 Task: Find a nonstop flight from Boston to San Francisco departing on August 9.
Action: Mouse moved to (498, 281)
Screenshot: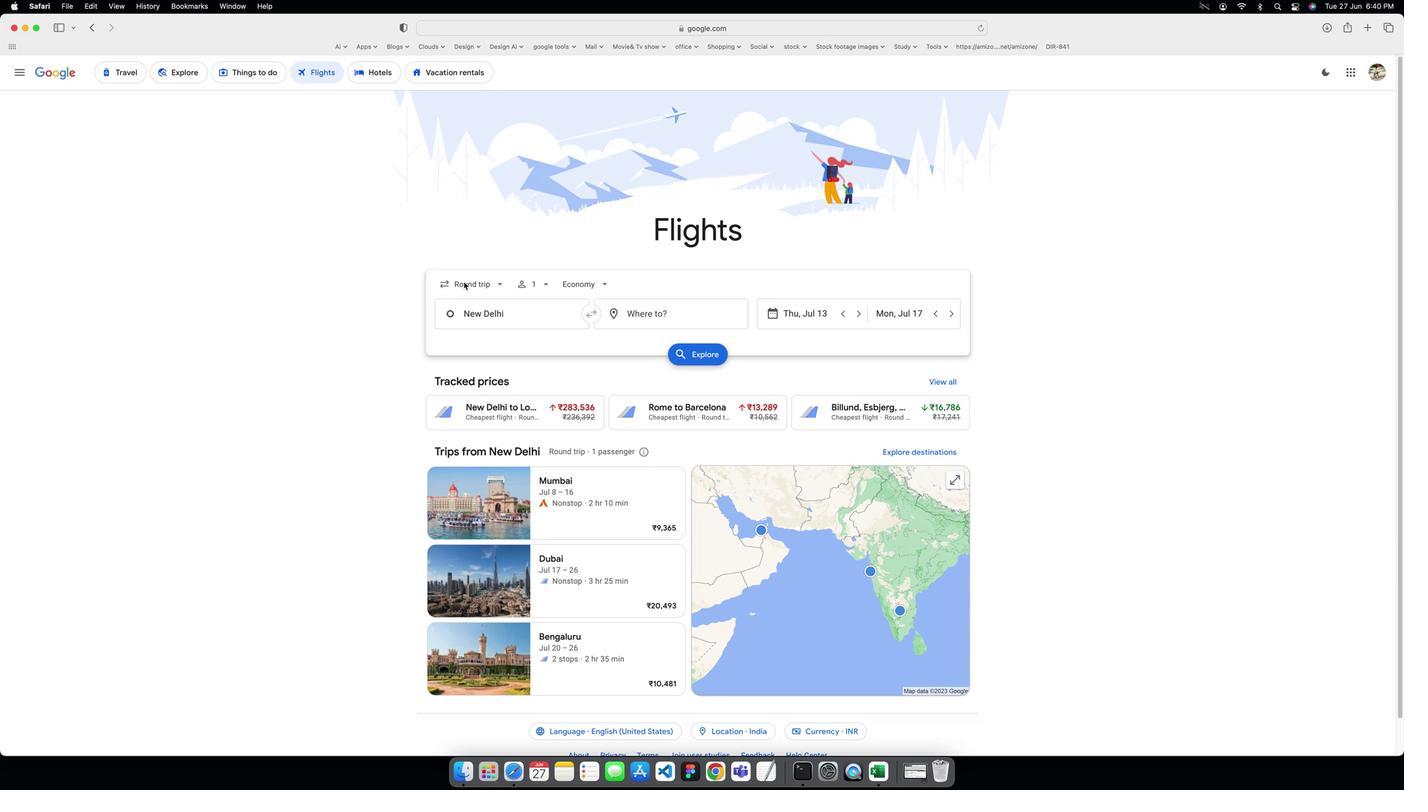 
Action: Mouse pressed left at (498, 281)
Screenshot: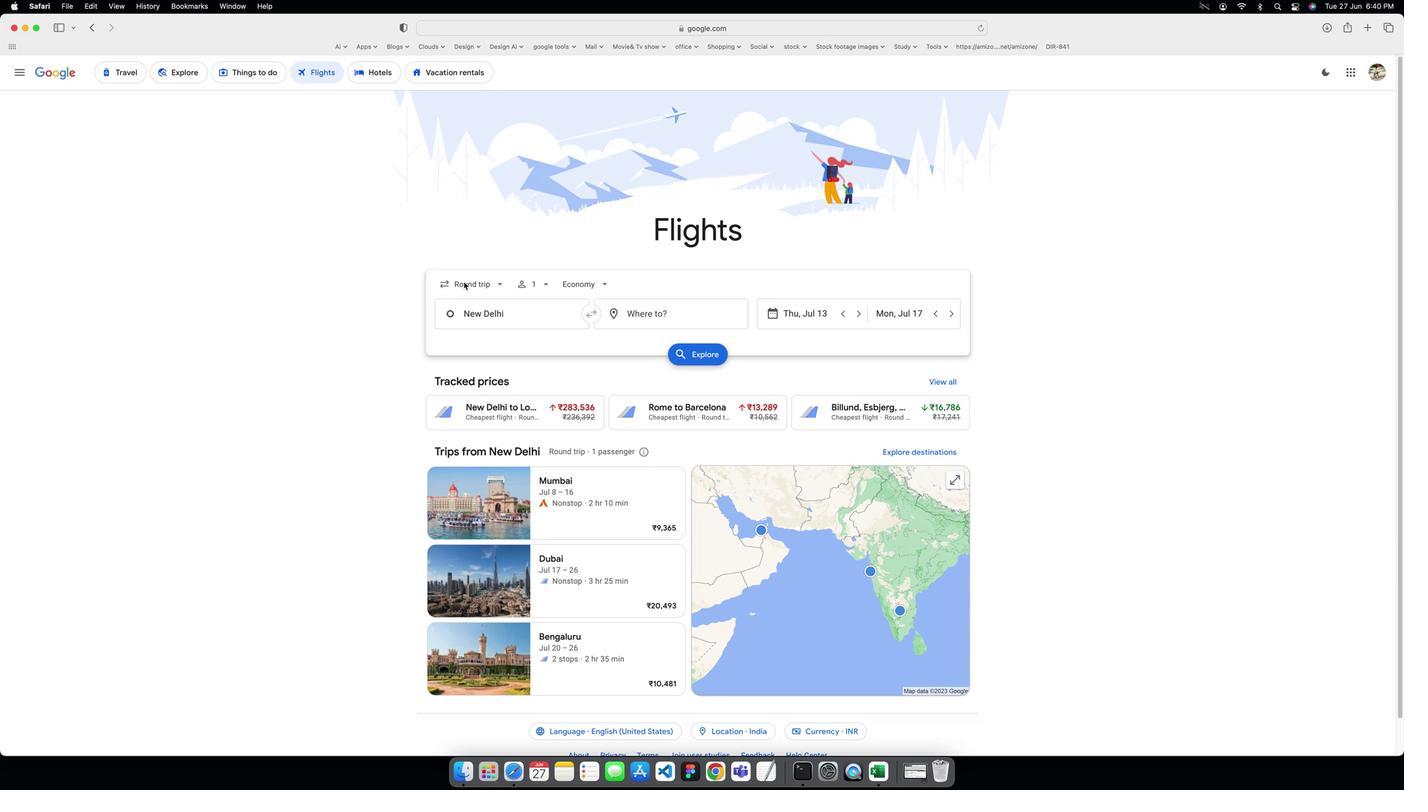 
Action: Mouse moved to (507, 280)
Screenshot: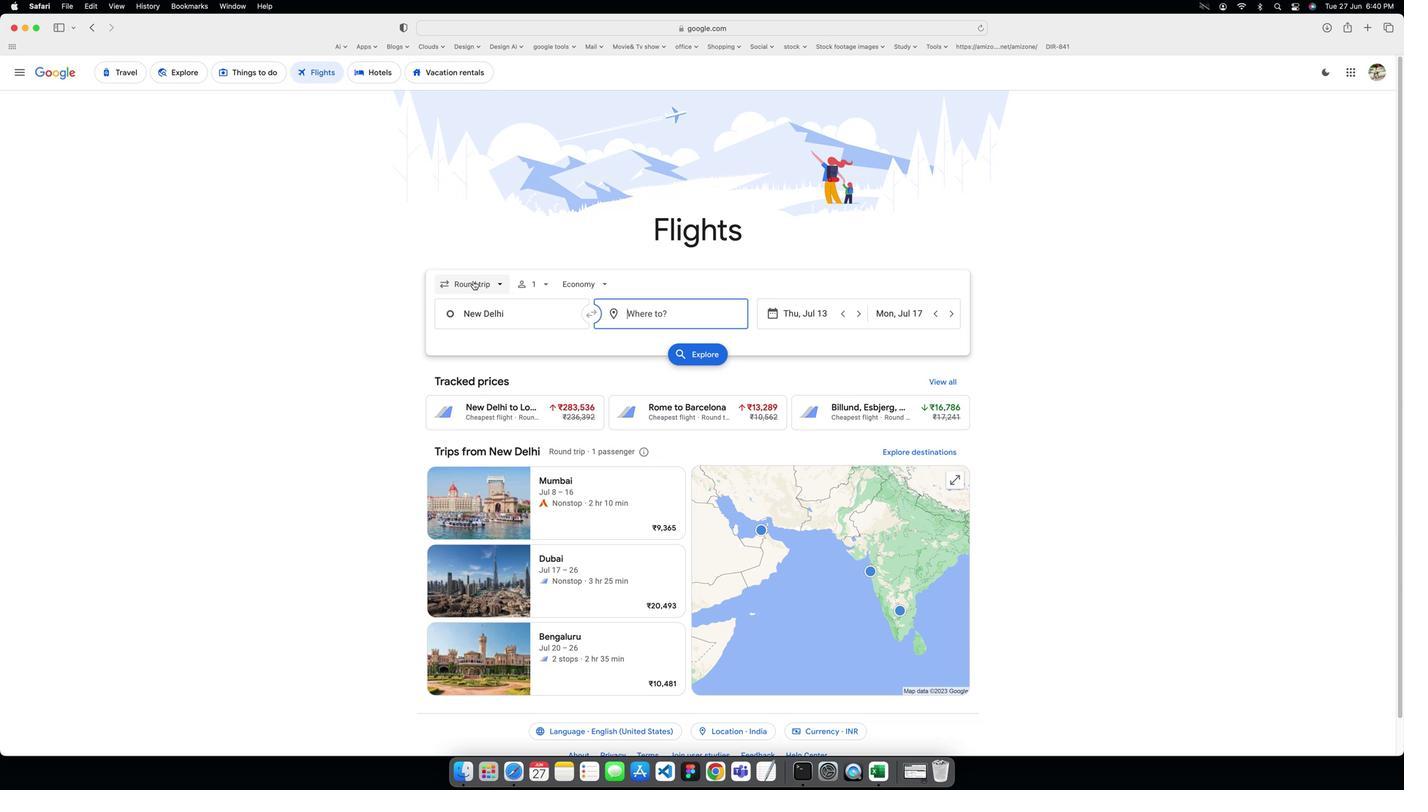 
Action: Mouse pressed left at (507, 280)
Screenshot: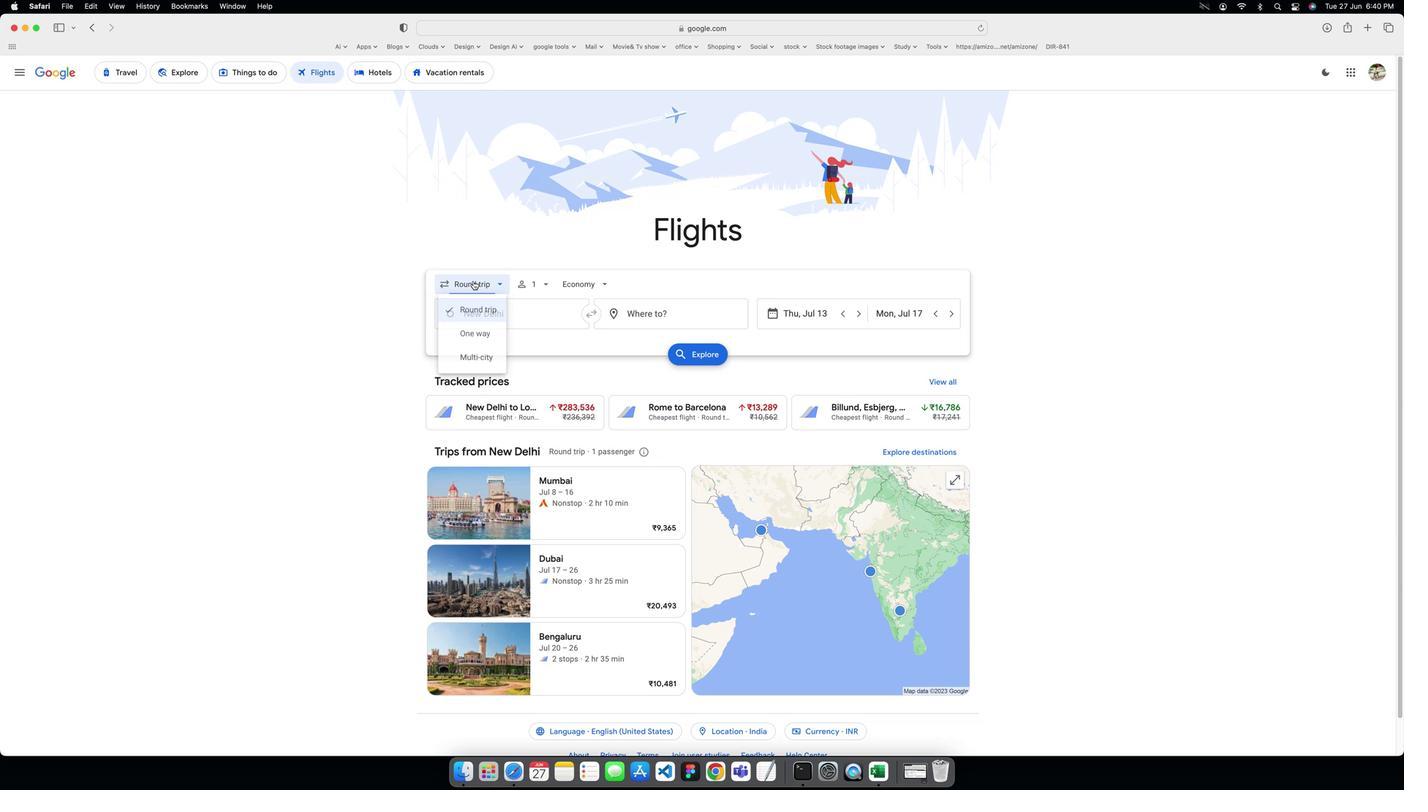 
Action: Mouse moved to (509, 330)
Screenshot: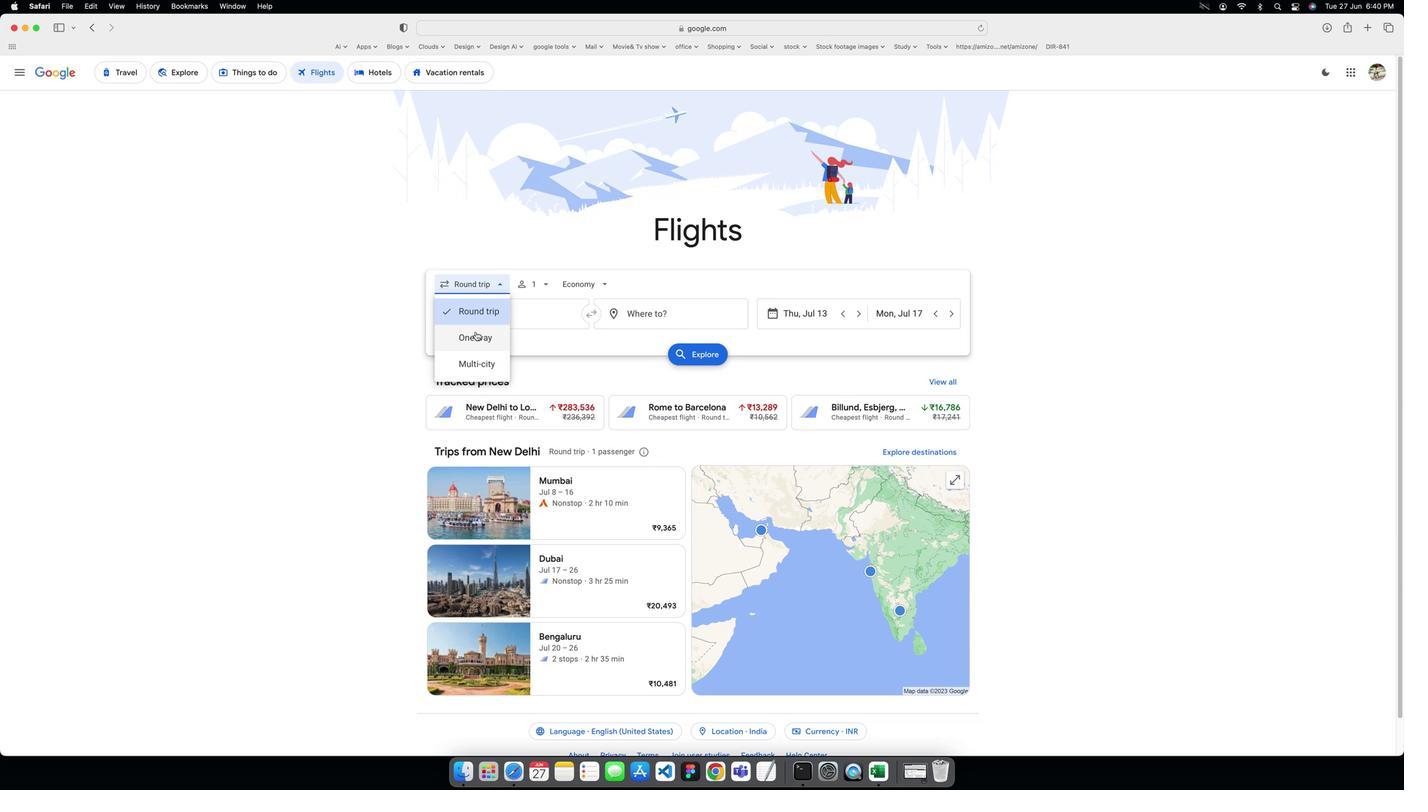 
Action: Mouse pressed left at (509, 330)
Screenshot: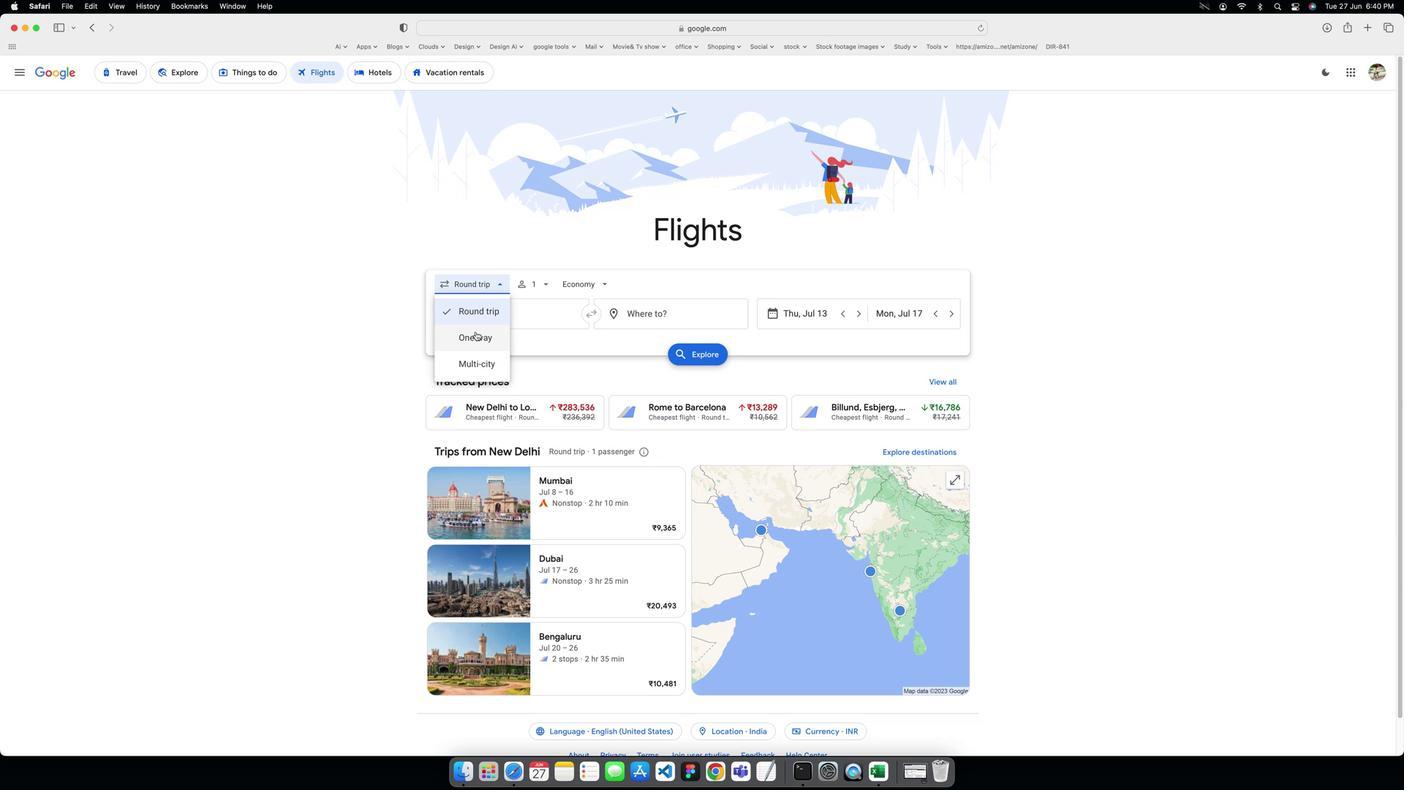 
Action: Mouse moved to (552, 315)
Screenshot: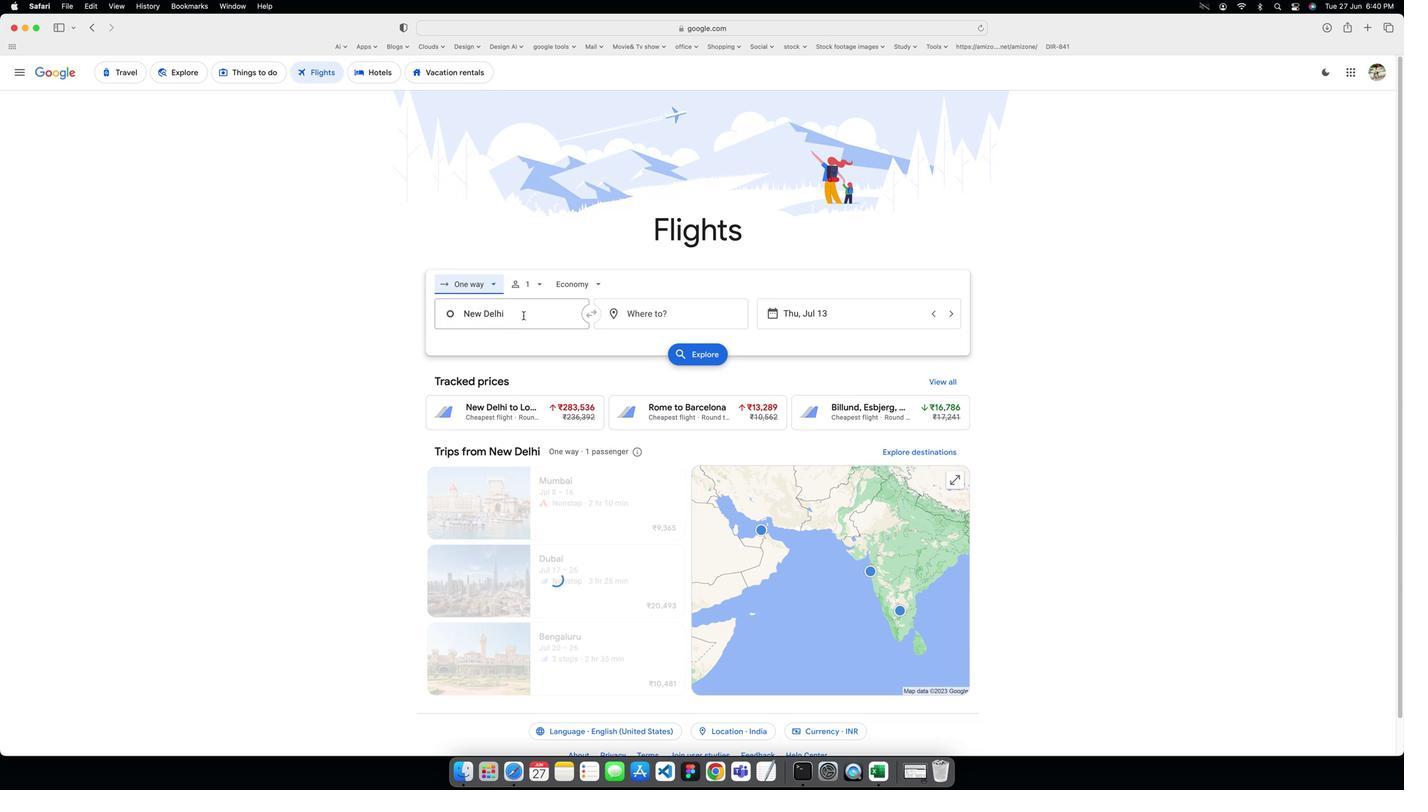 
Action: Mouse pressed left at (552, 315)
Screenshot: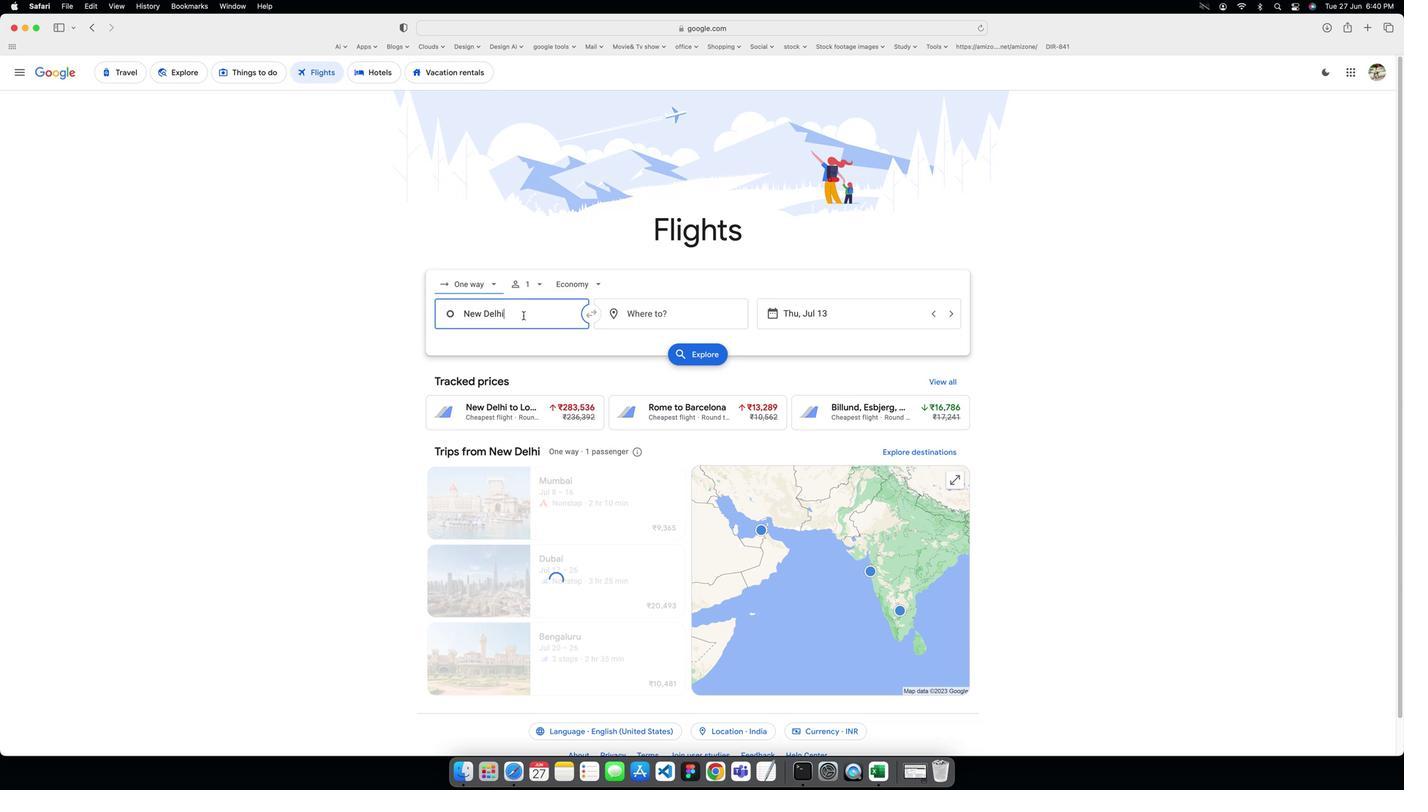 
Action: Key pressed Key.caps_lock'B'Key.caps_lock'o''s''t''o''n'Key.enter
Screenshot: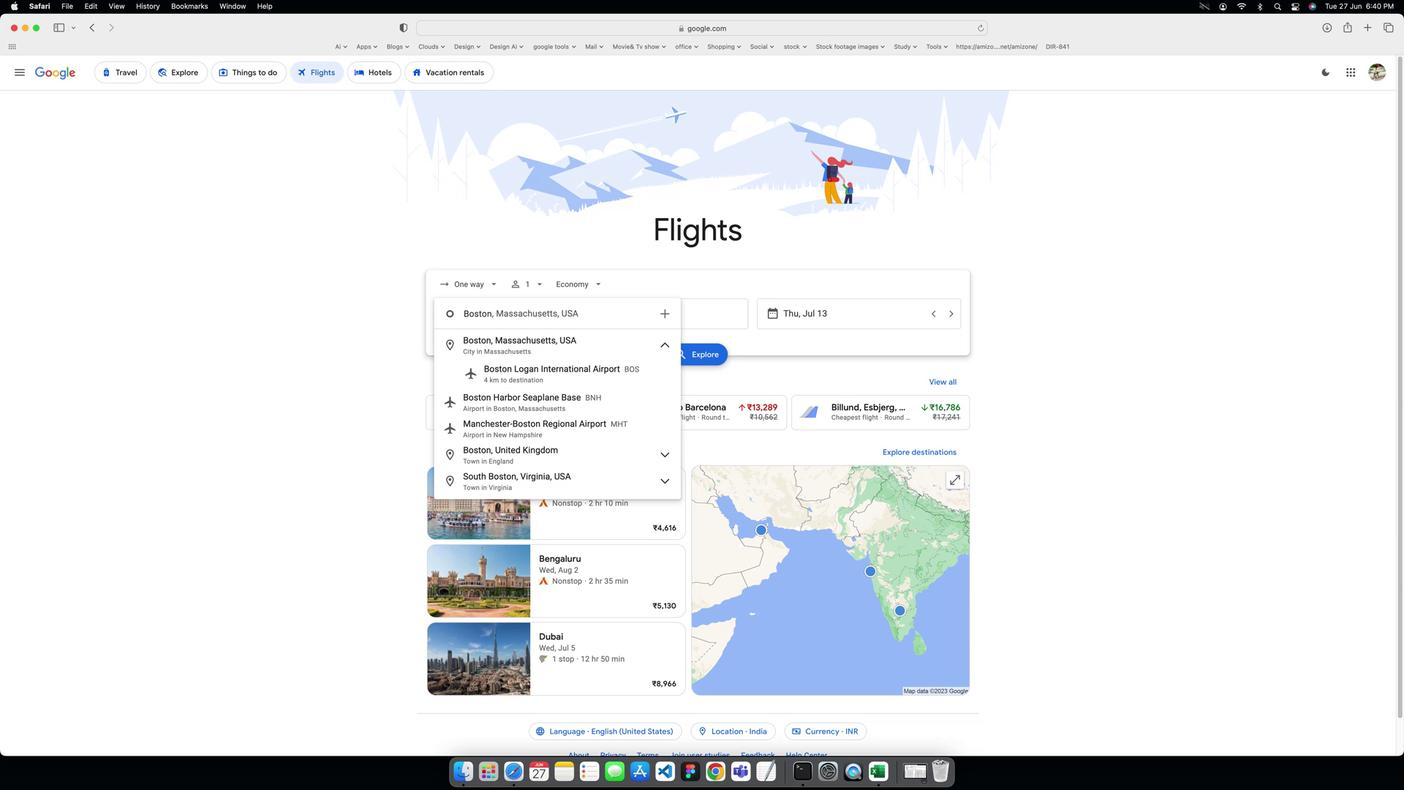 
Action: Mouse moved to (669, 309)
Screenshot: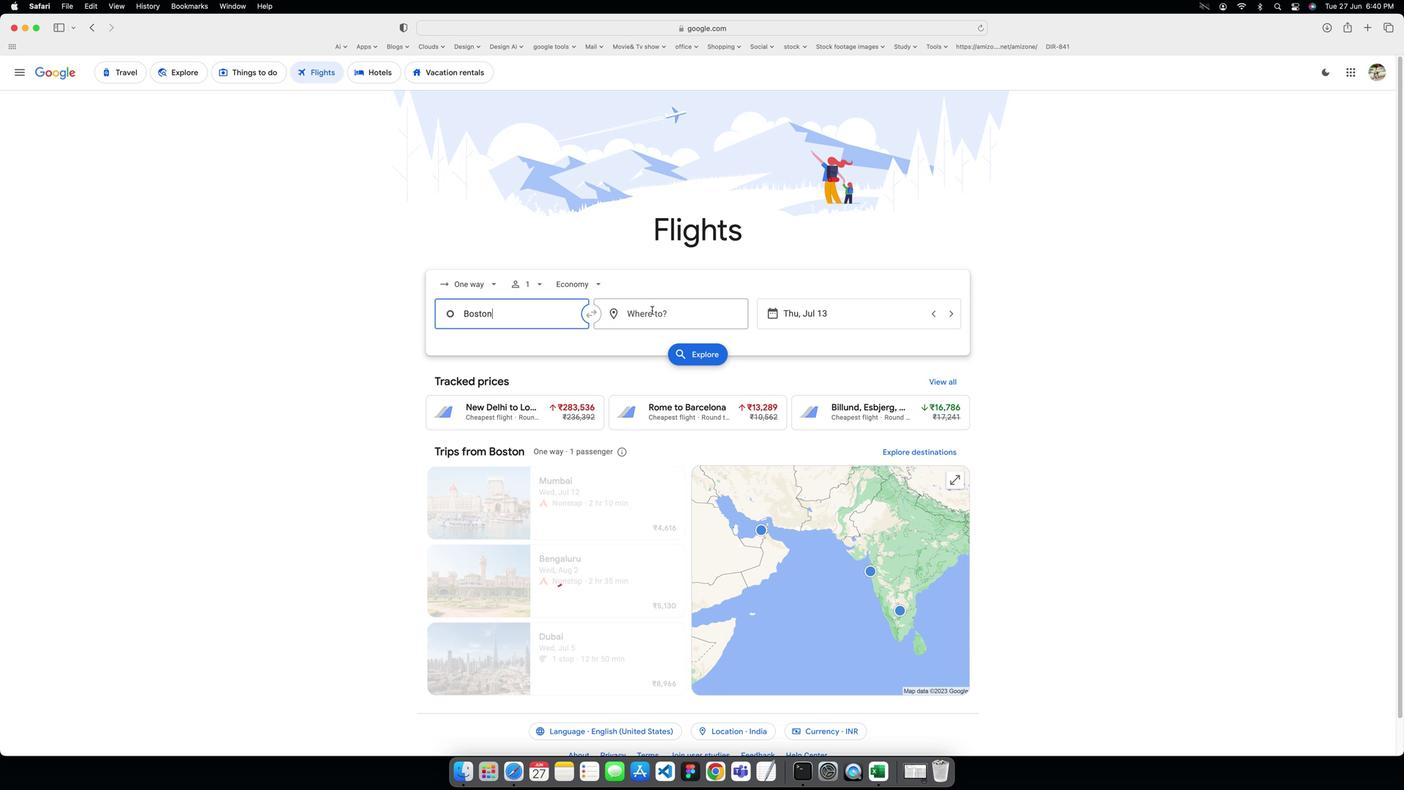 
Action: Mouse pressed left at (669, 309)
Screenshot: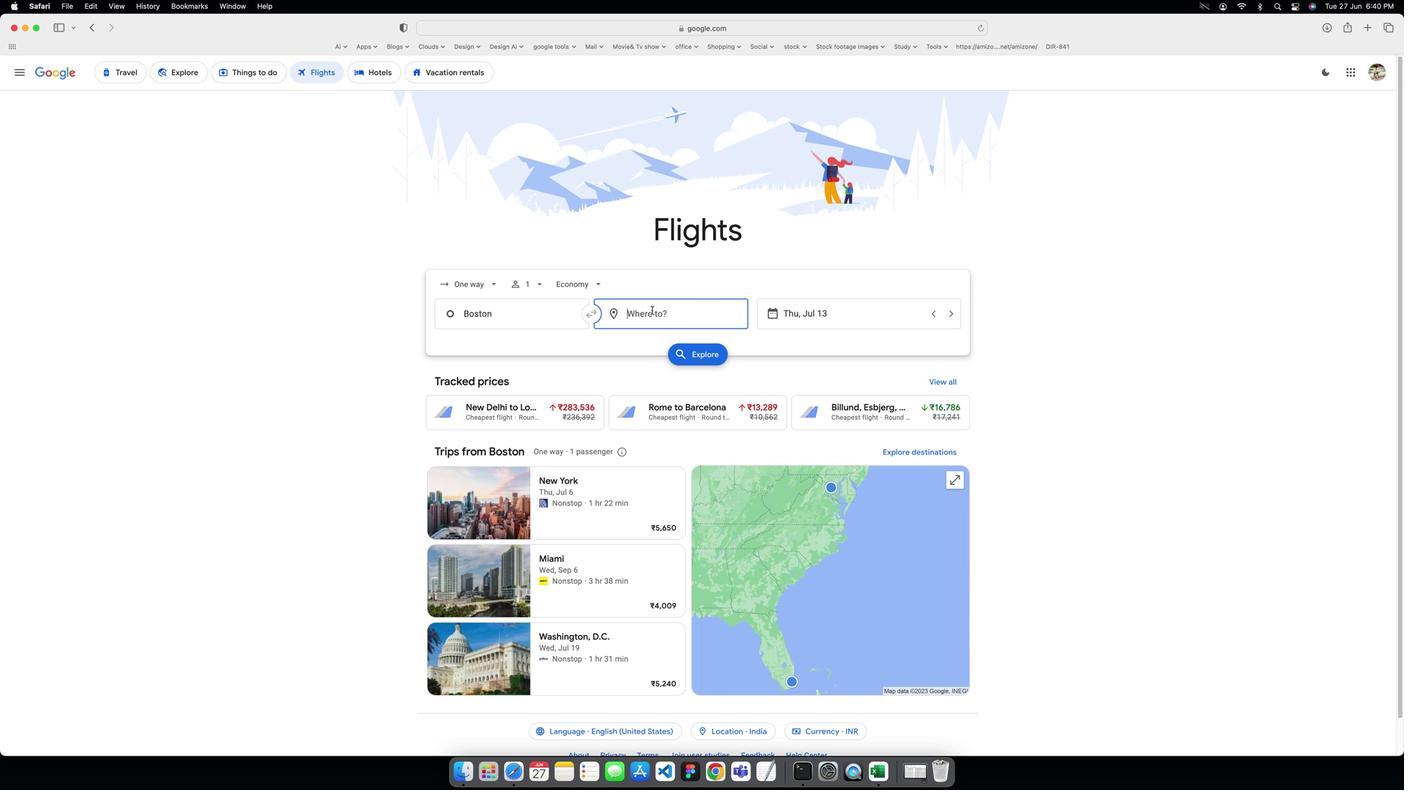
Action: Key pressed Key.caps_lock'S'Key.caps_lock'a''n'Key.spaceKey.caps_lock'F'
Screenshot: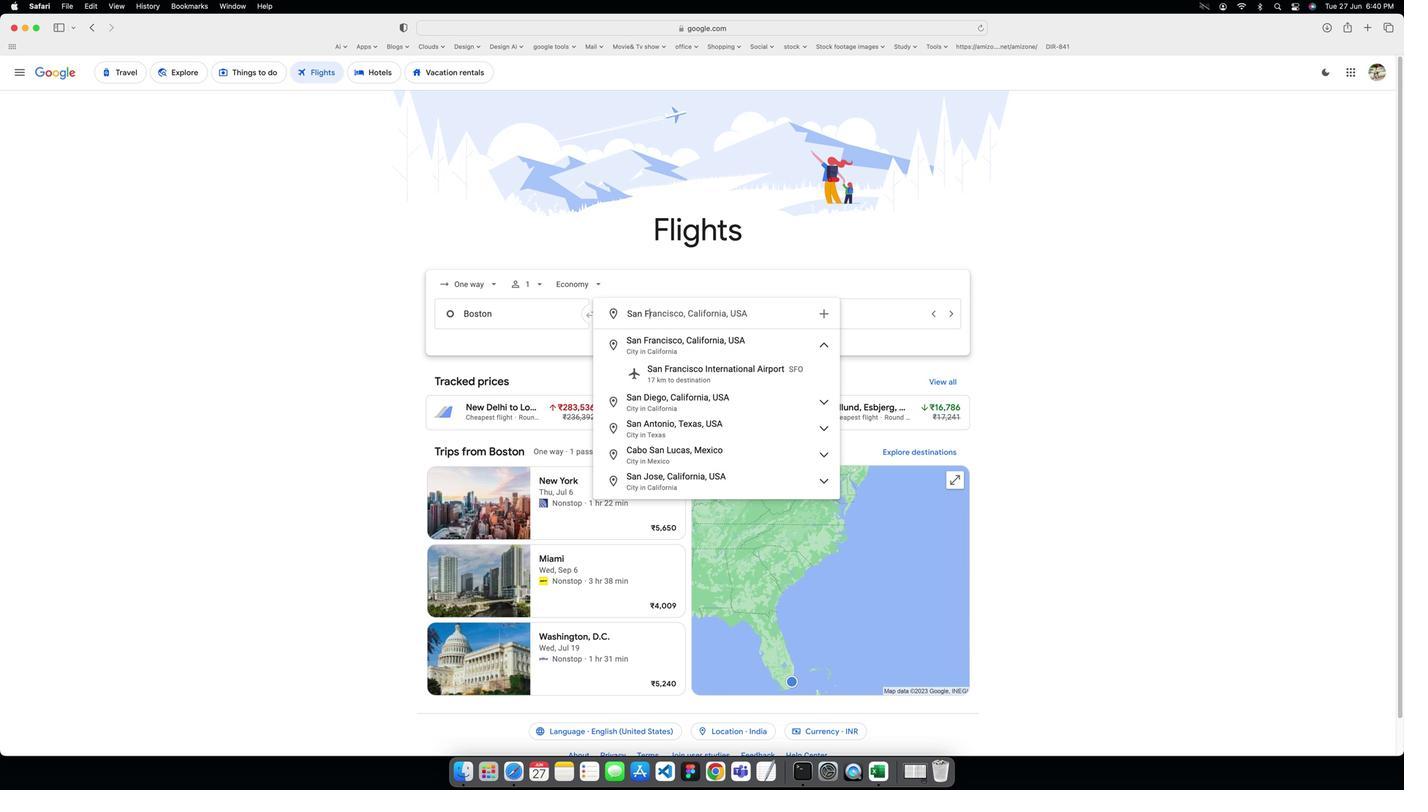 
Action: Mouse moved to (683, 343)
Screenshot: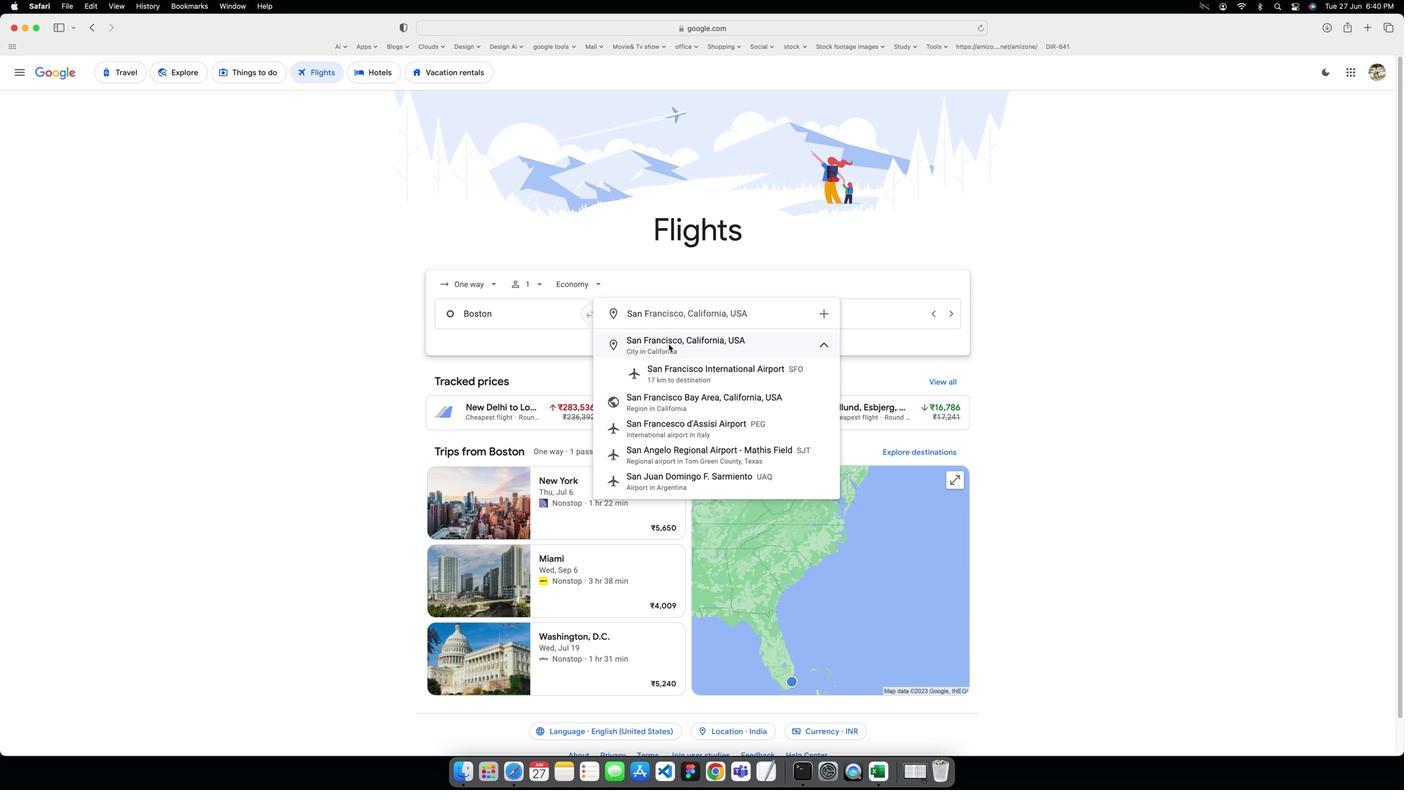 
Action: Mouse pressed left at (683, 343)
Screenshot: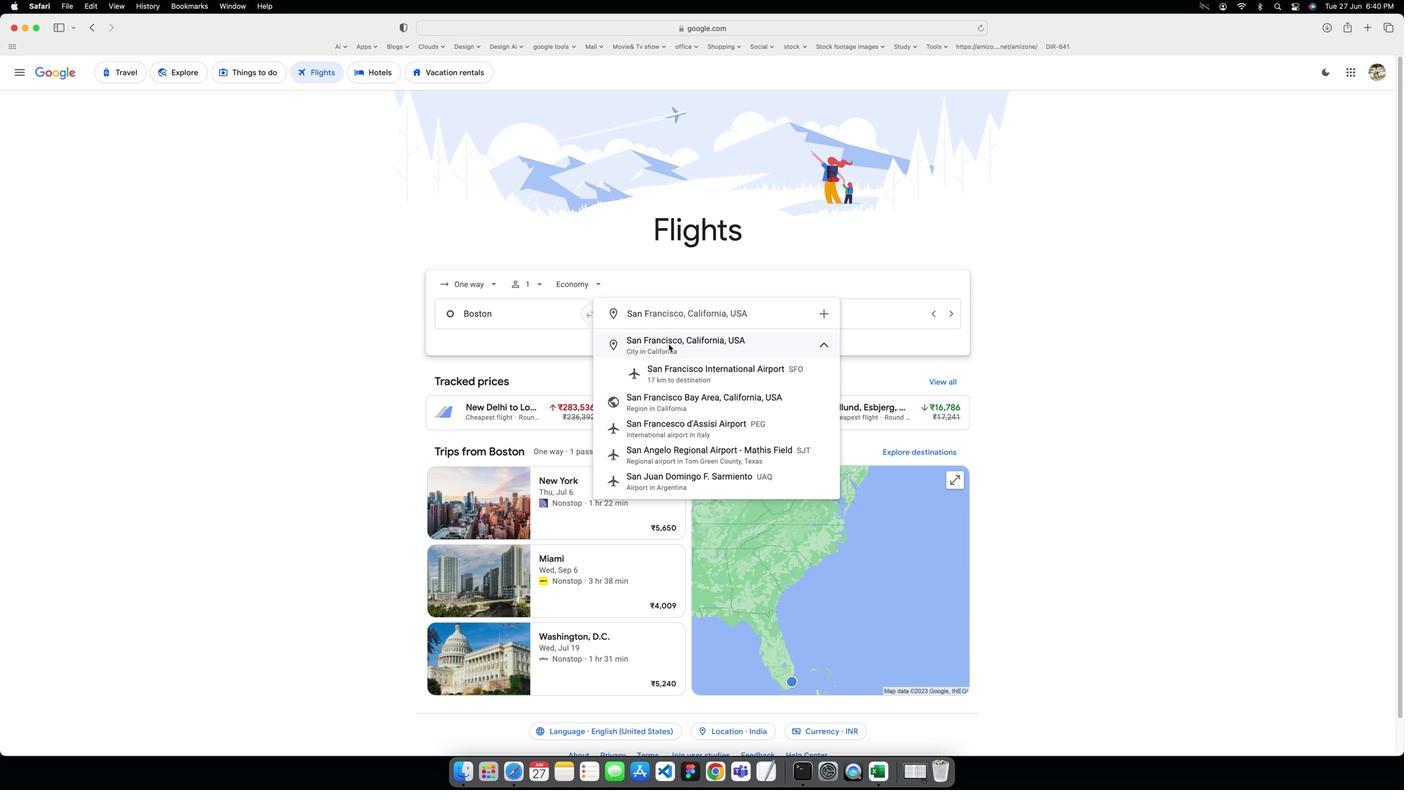 
Action: Mouse moved to (842, 307)
Screenshot: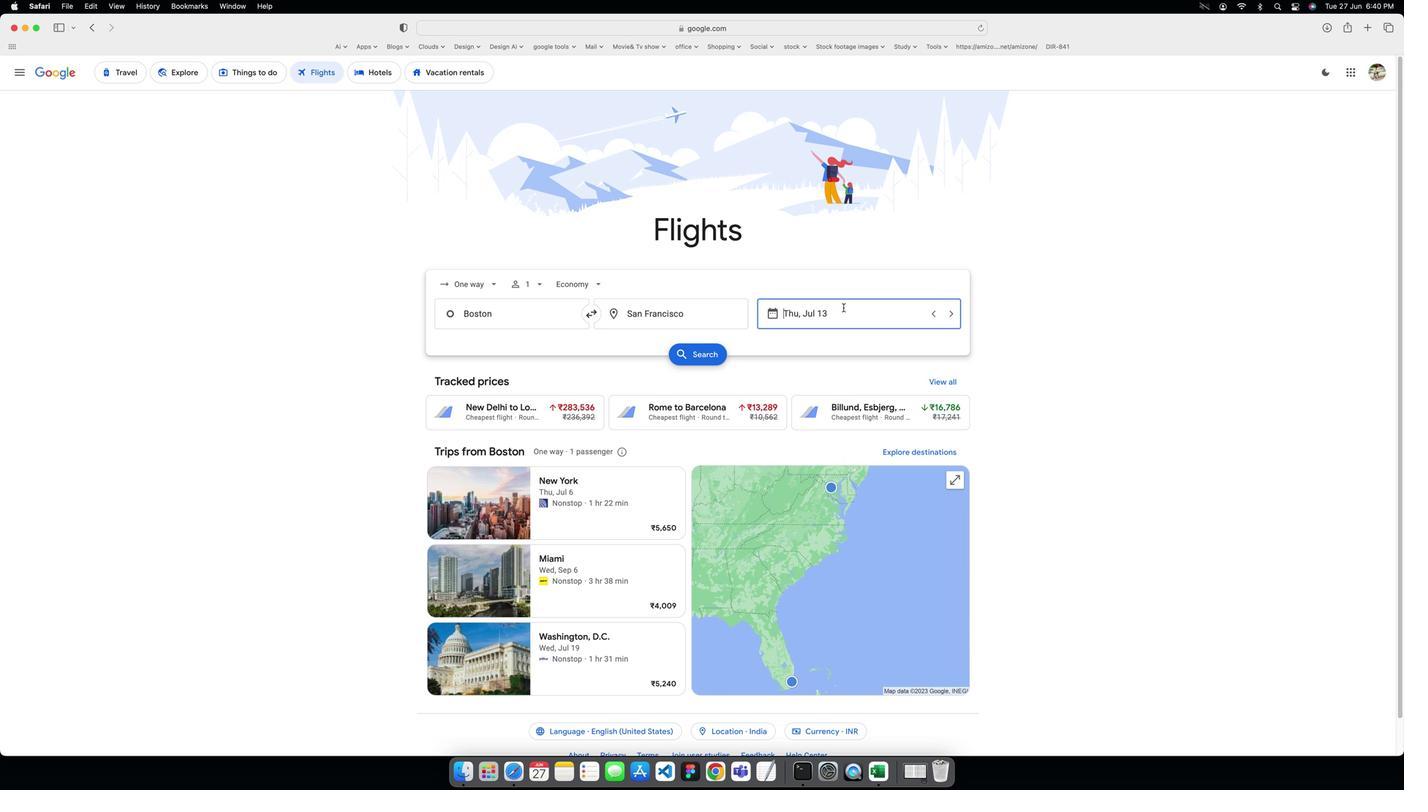 
Action: Mouse pressed left at (842, 307)
Screenshot: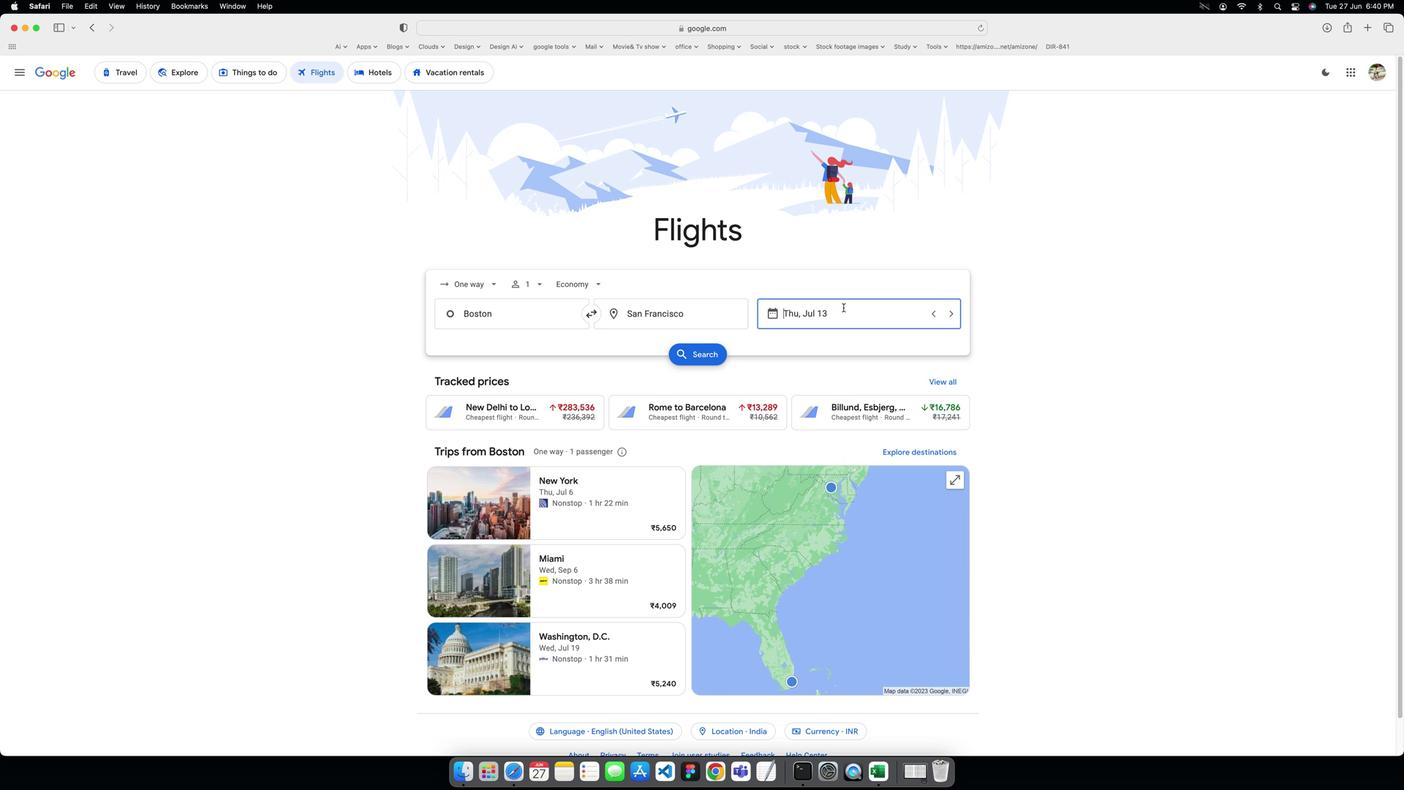 
Action: Mouse moved to (959, 448)
Screenshot: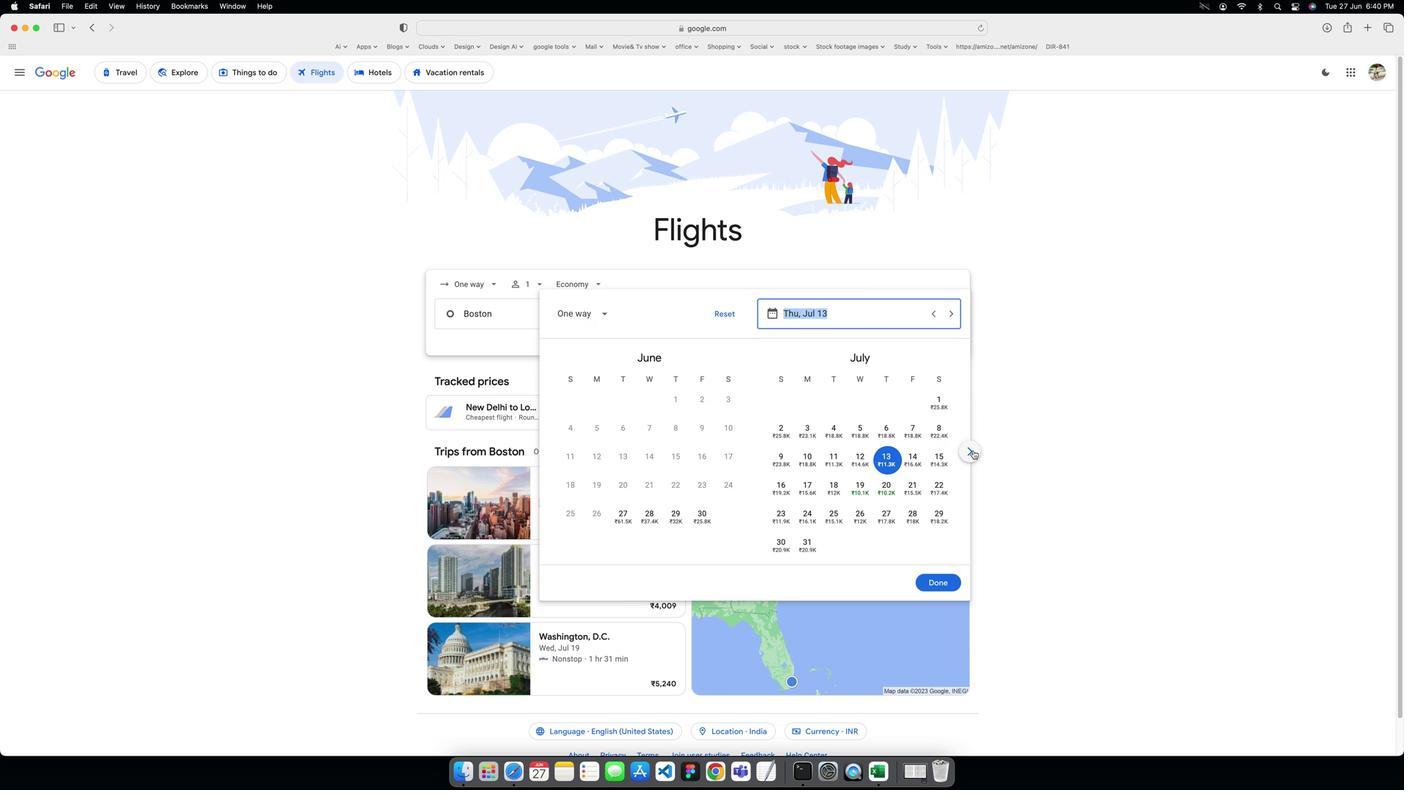 
Action: Mouse pressed left at (959, 448)
Screenshot: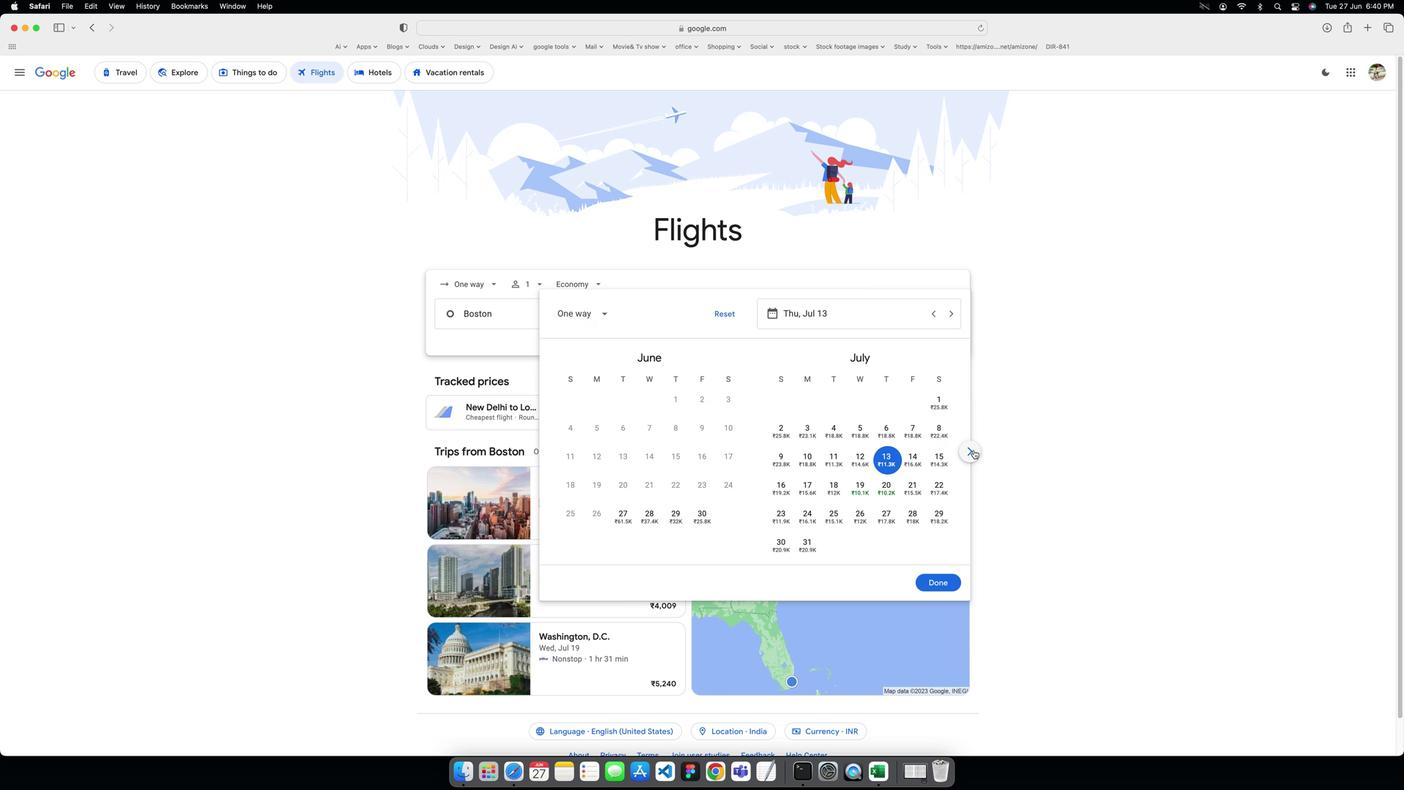 
Action: Mouse moved to (863, 435)
Screenshot: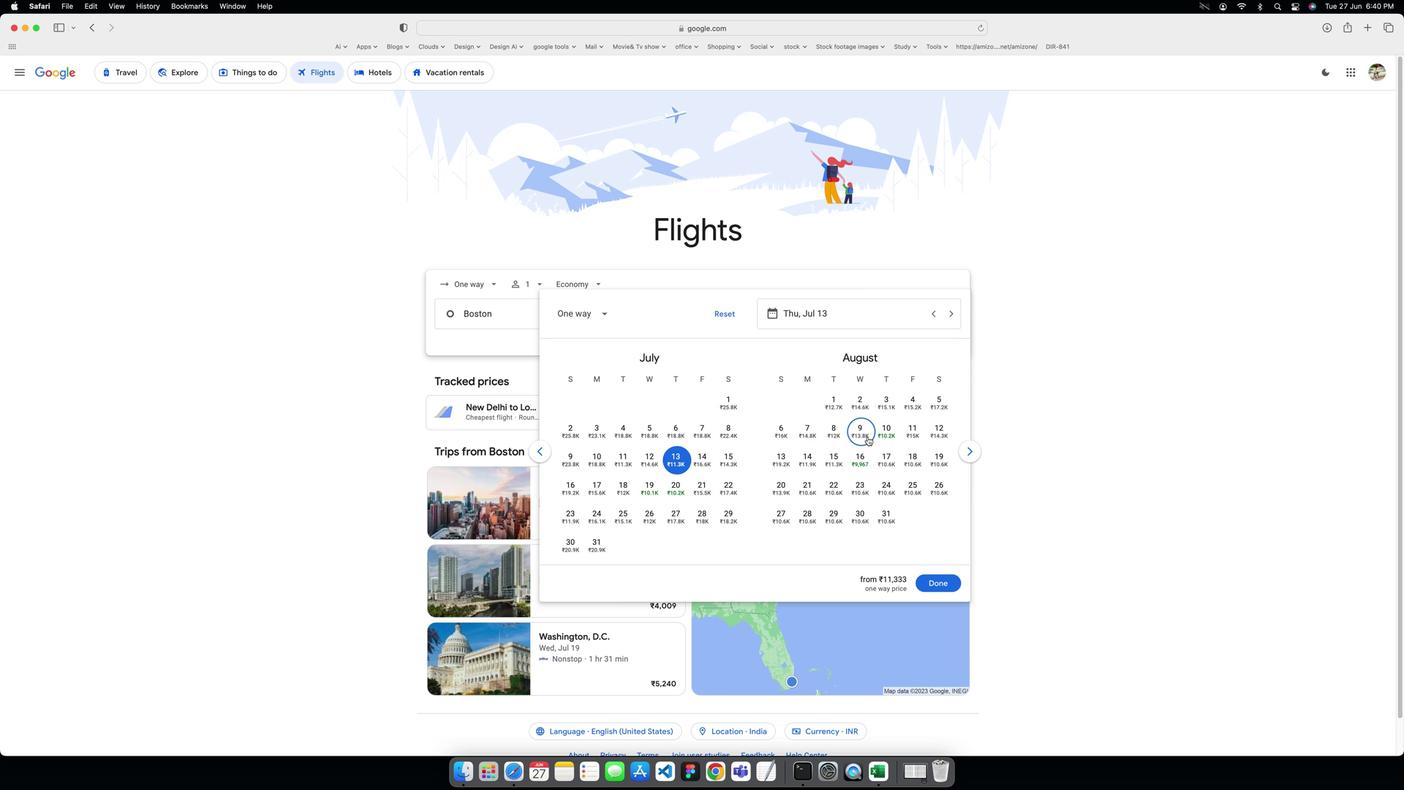 
Action: Mouse pressed left at (863, 435)
Screenshot: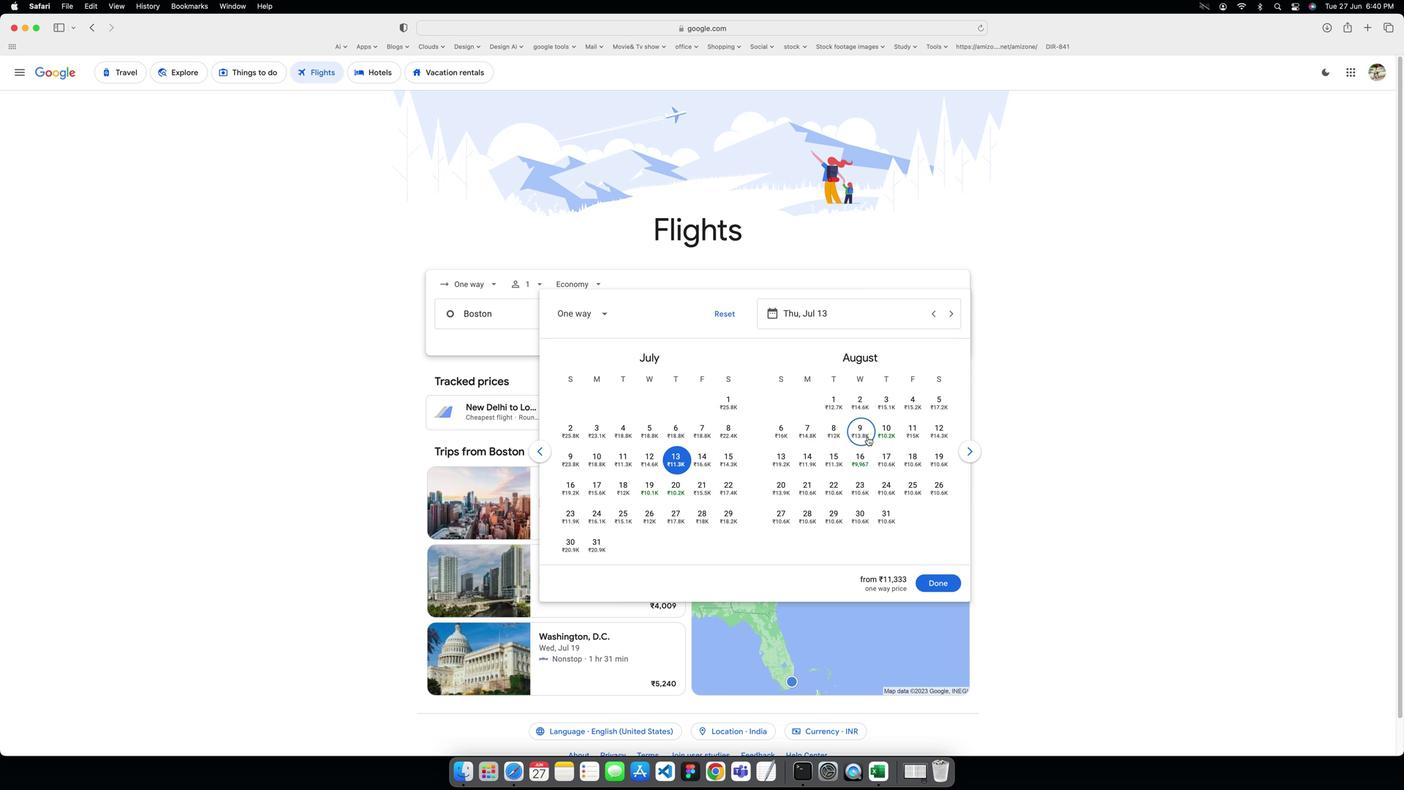 
Action: Mouse moved to (919, 575)
Screenshot: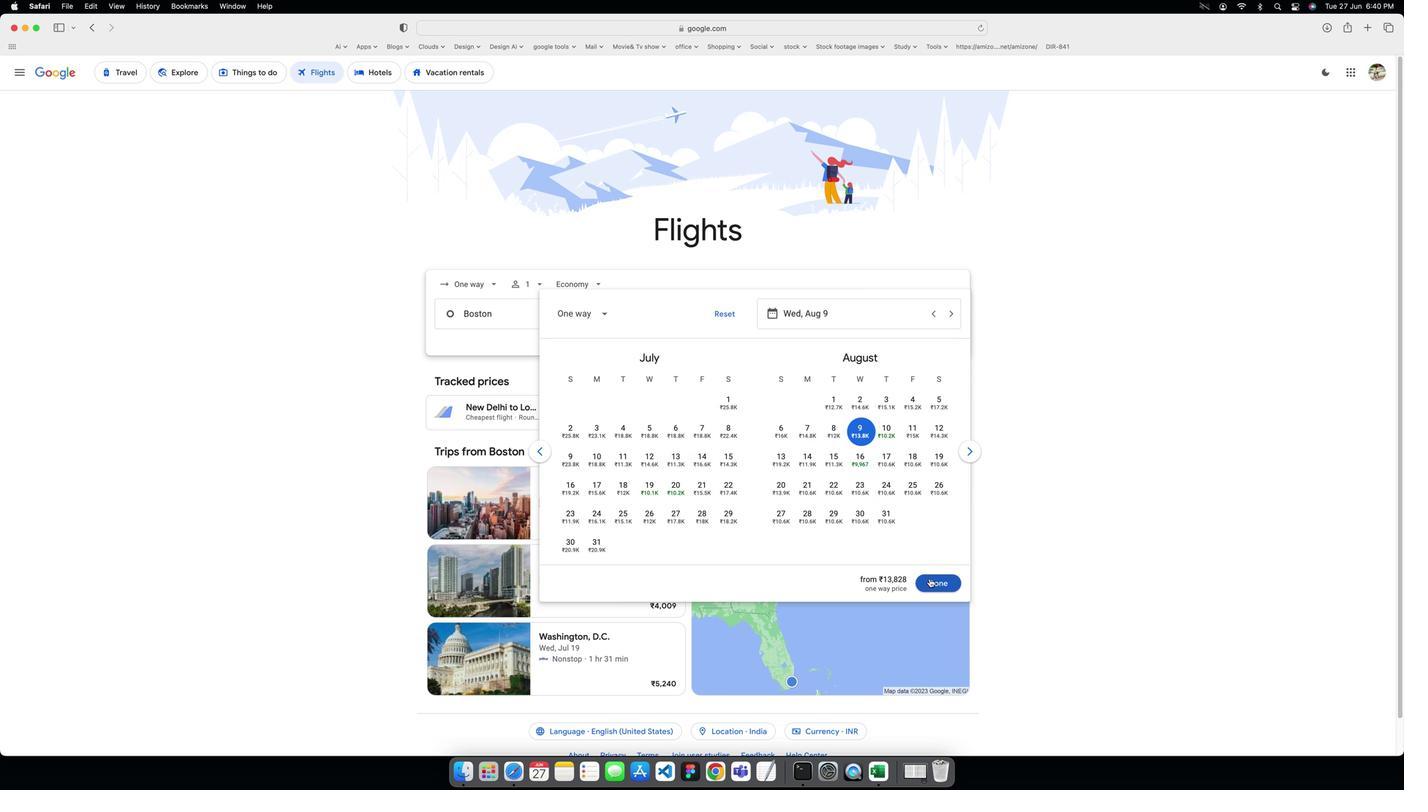 
Action: Mouse pressed left at (919, 575)
Screenshot: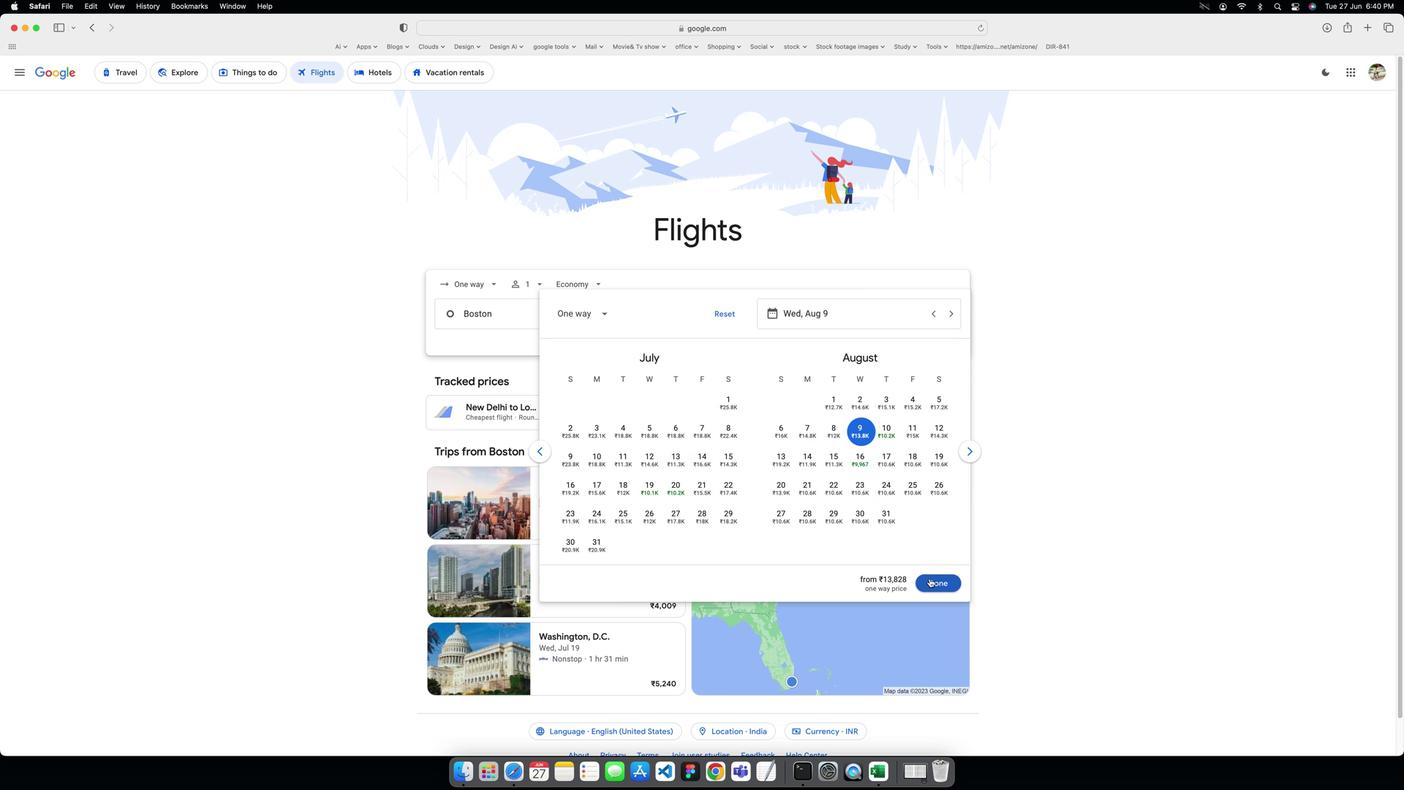 
Action: Mouse moved to (725, 351)
Screenshot: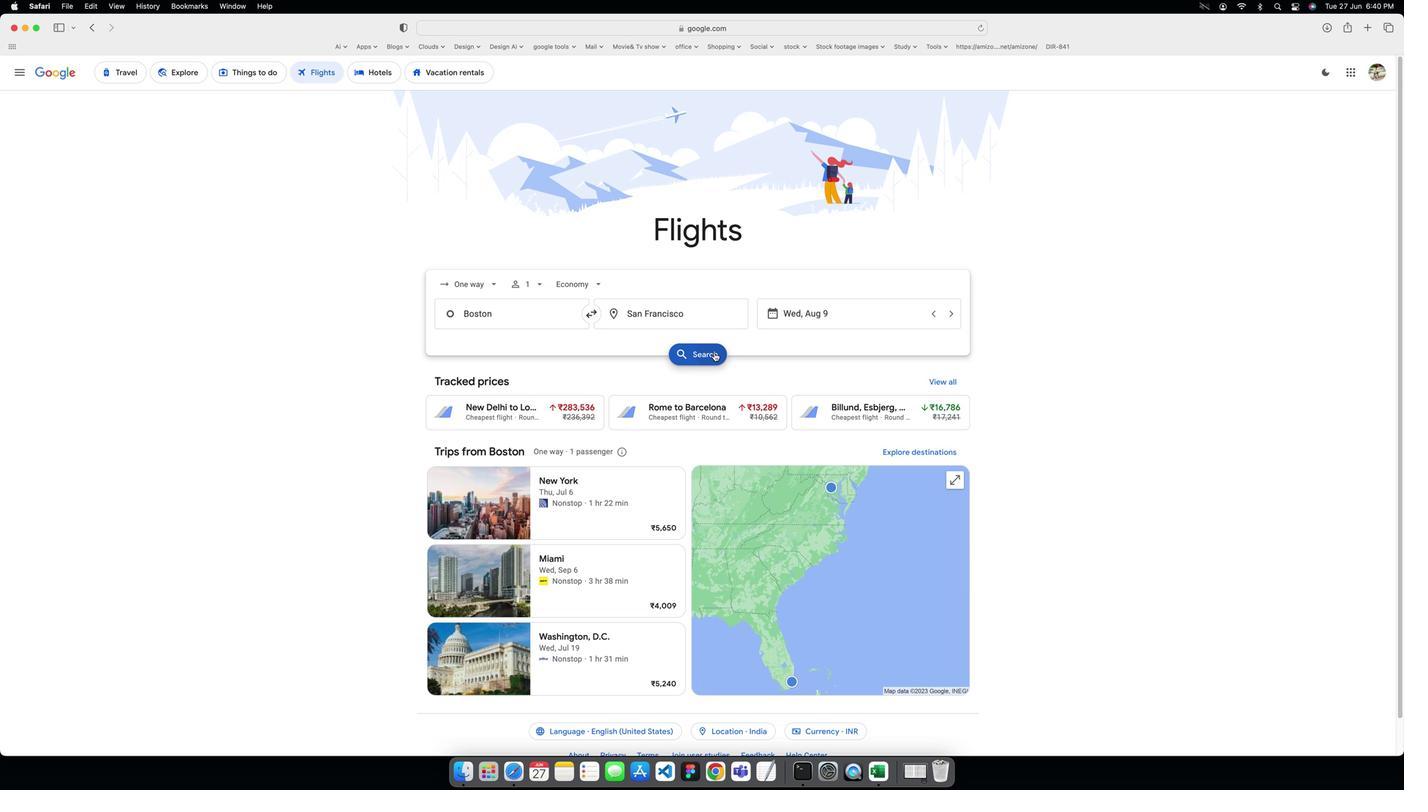 
Action: Mouse pressed left at (725, 351)
Screenshot: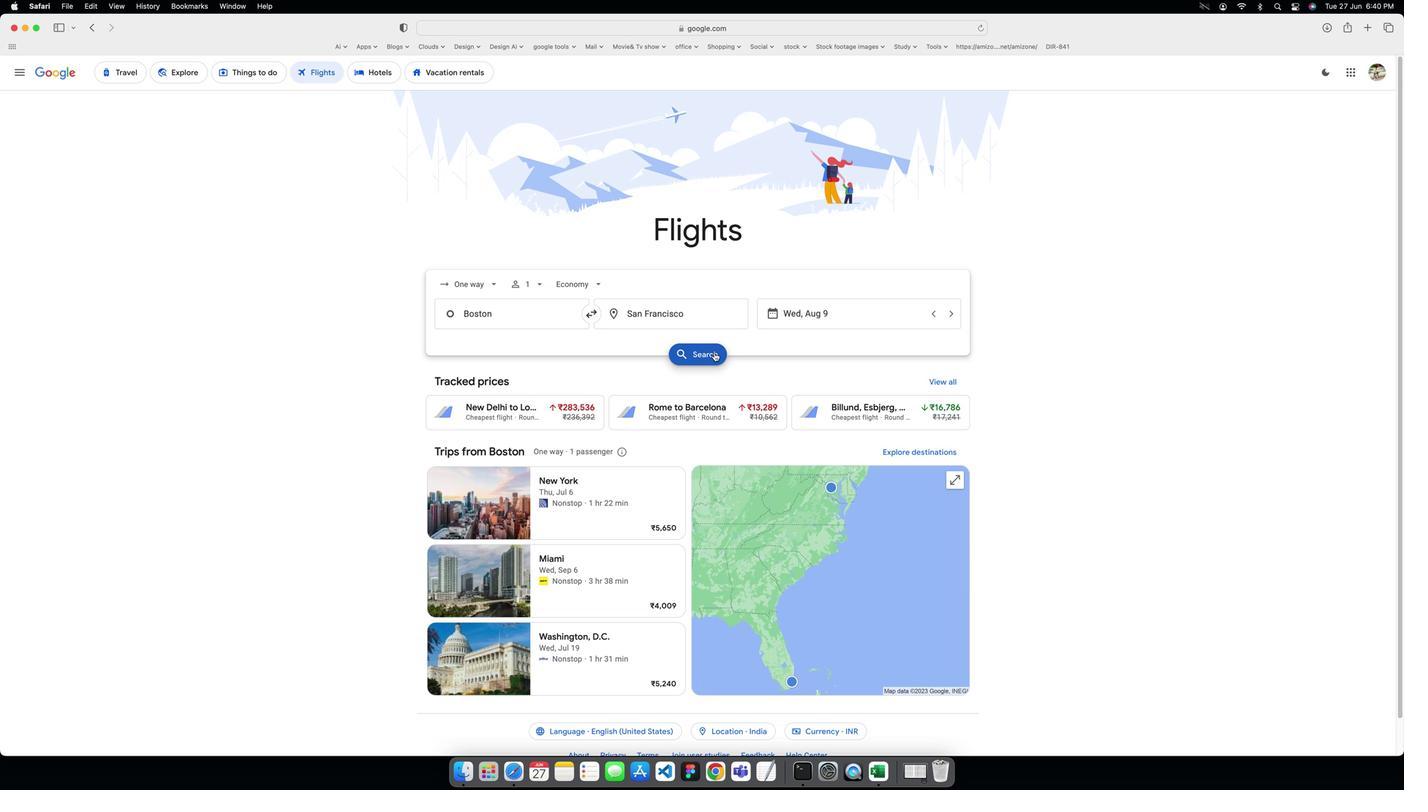 
Action: Mouse moved to (531, 178)
Screenshot: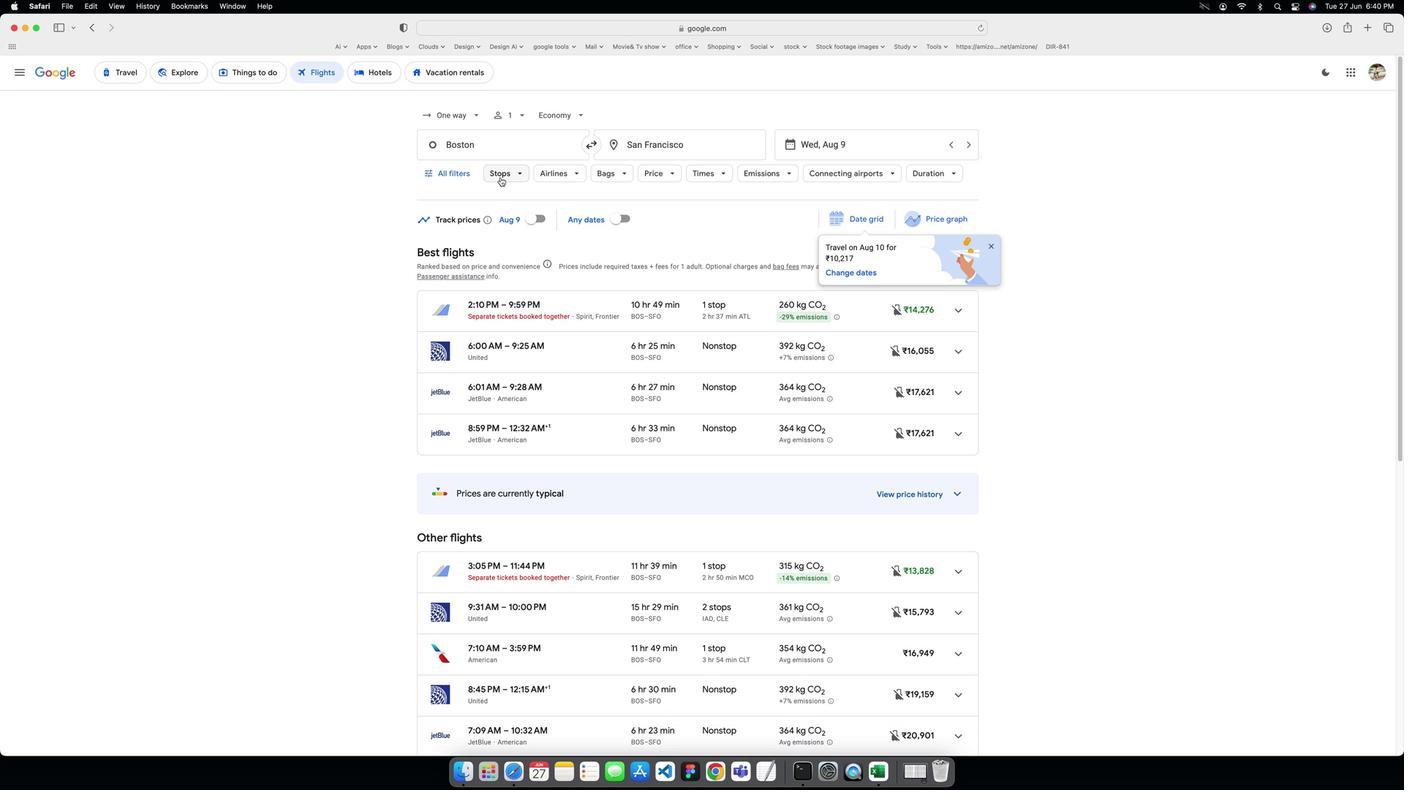 
Action: Mouse pressed left at (531, 178)
Screenshot: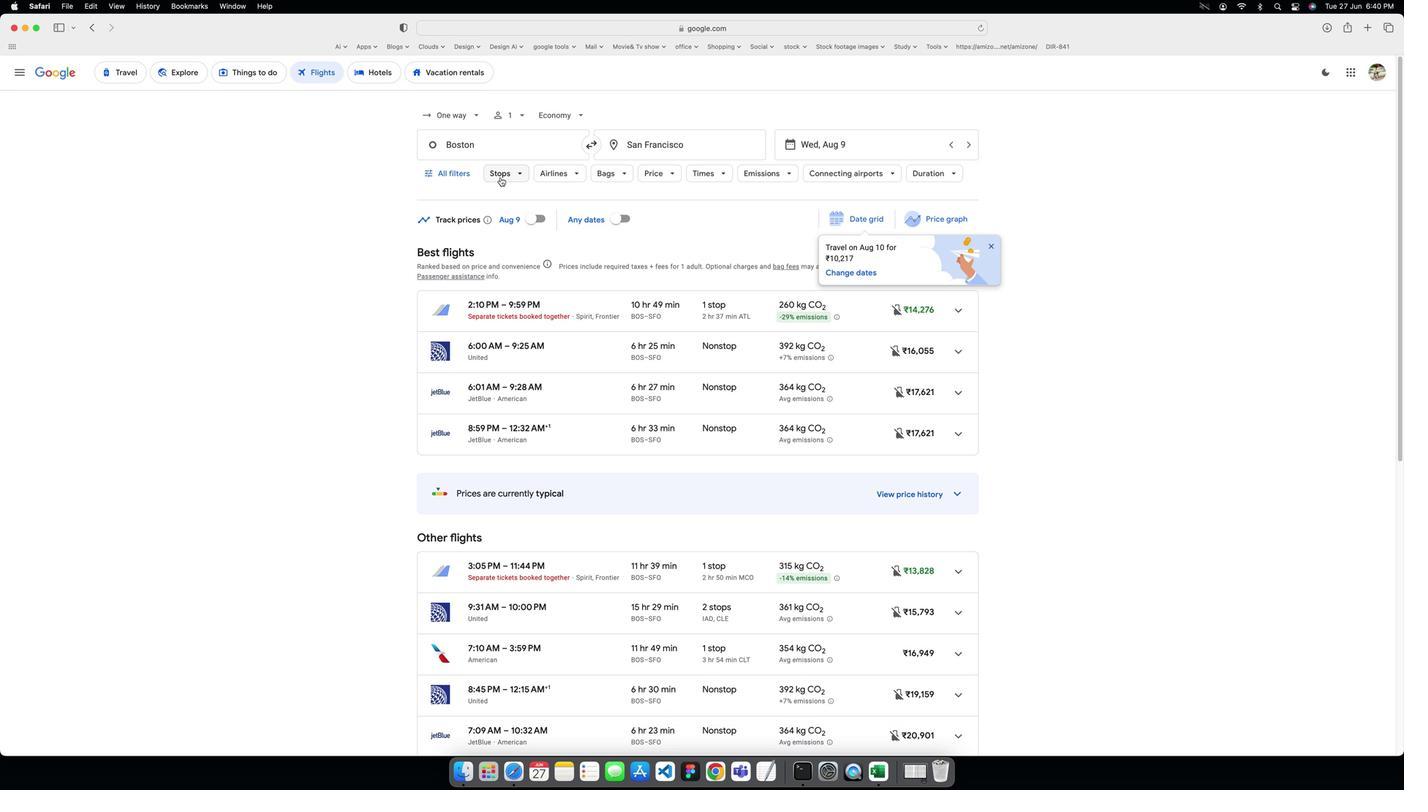 
Action: Mouse moved to (541, 262)
Screenshot: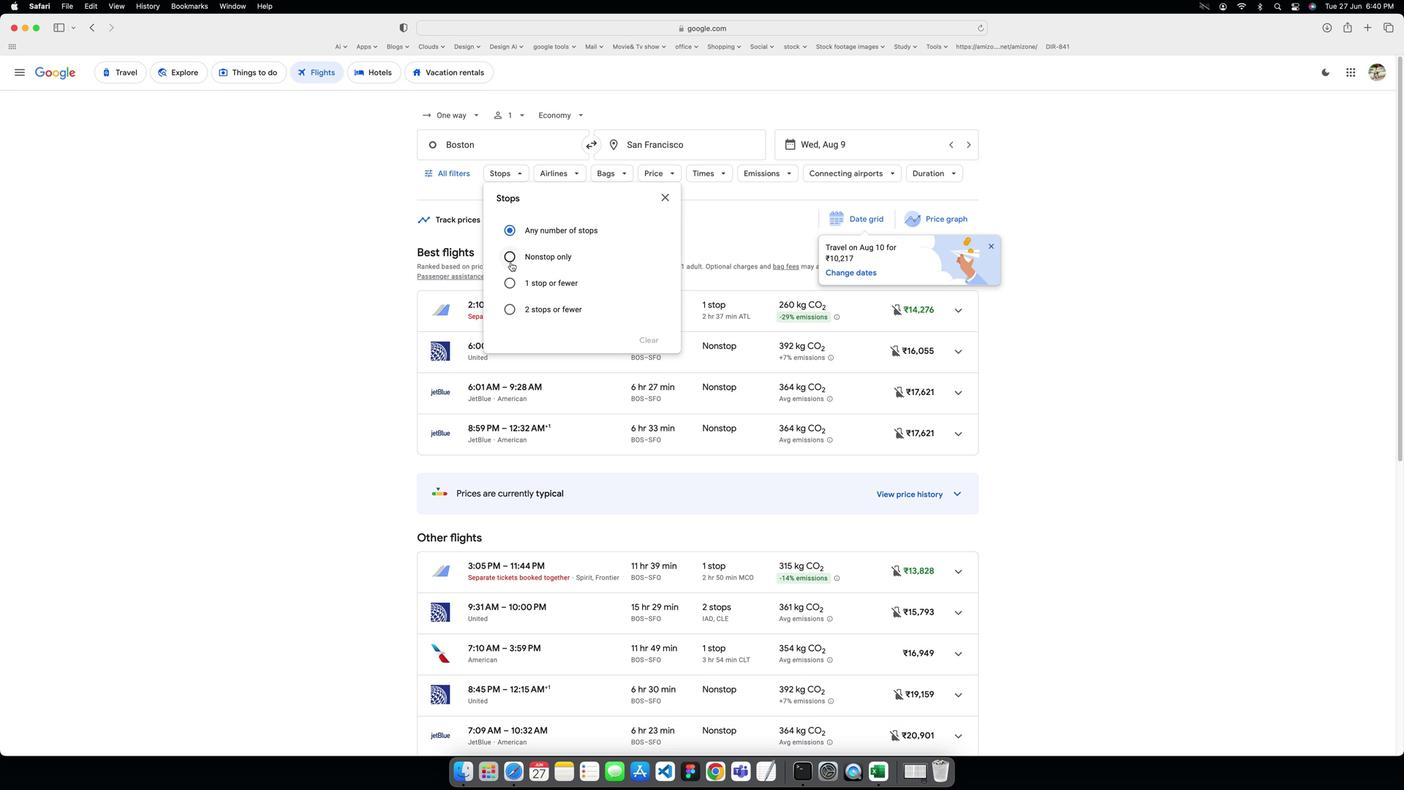 
Action: Mouse pressed left at (541, 262)
Screenshot: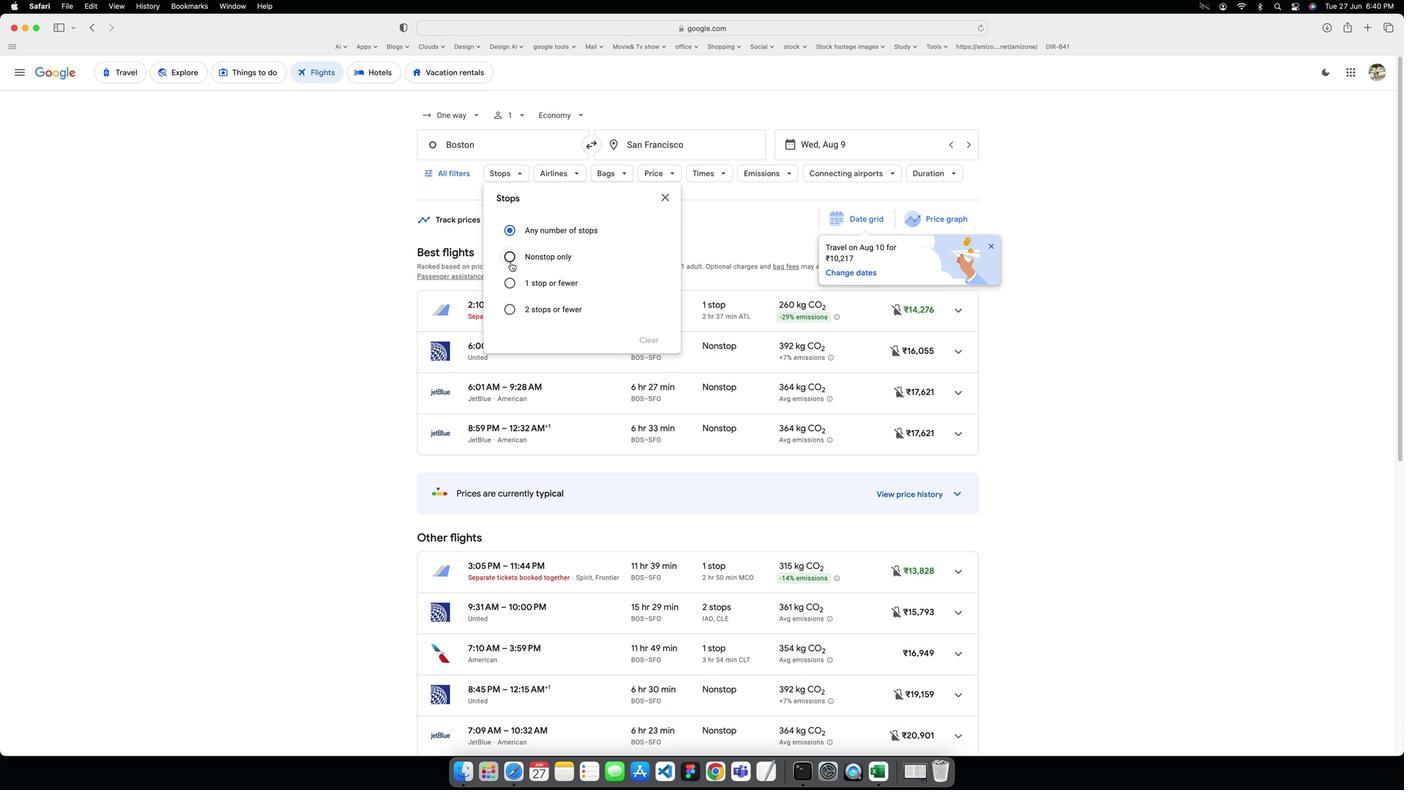 
Action: Mouse moved to (683, 199)
Screenshot: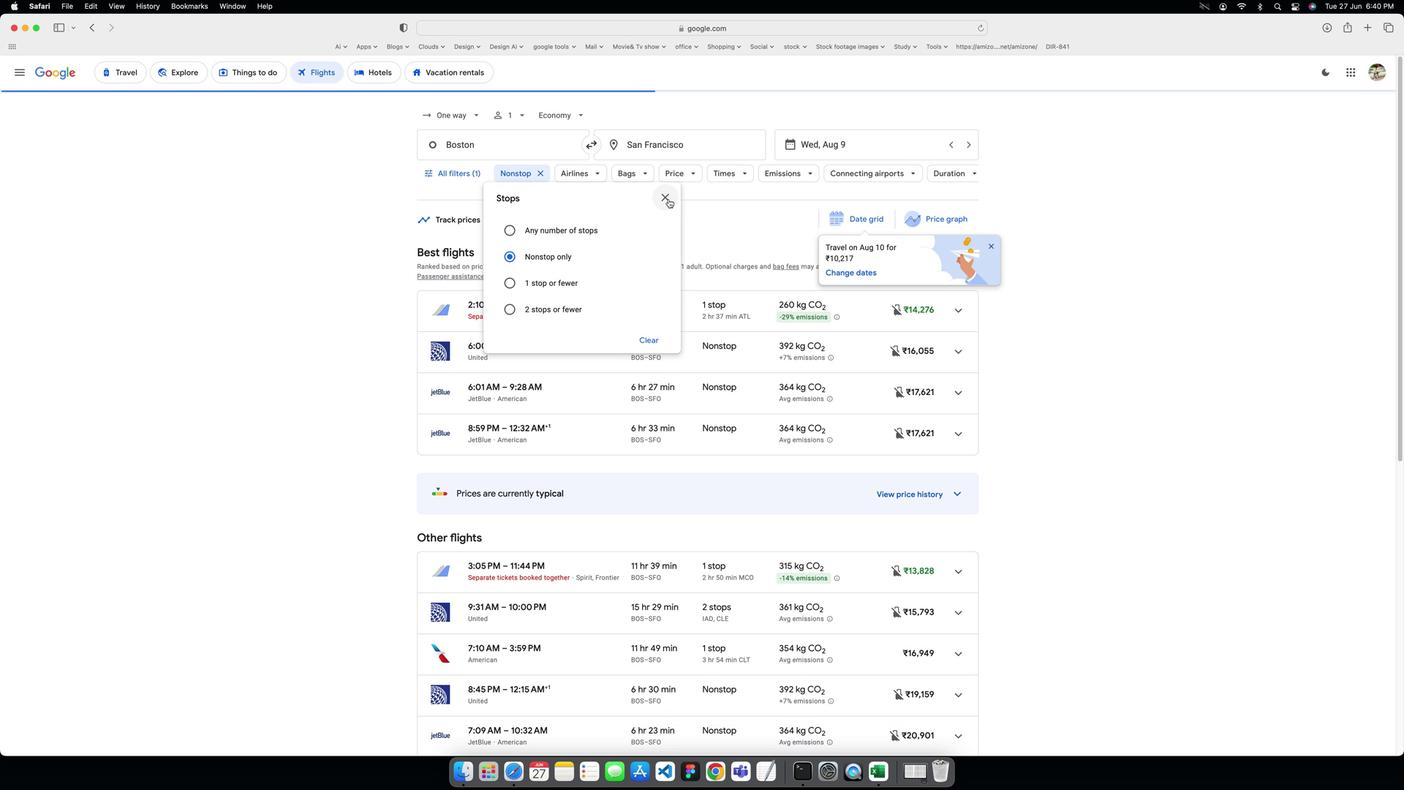 
Action: Mouse pressed left at (683, 199)
Screenshot: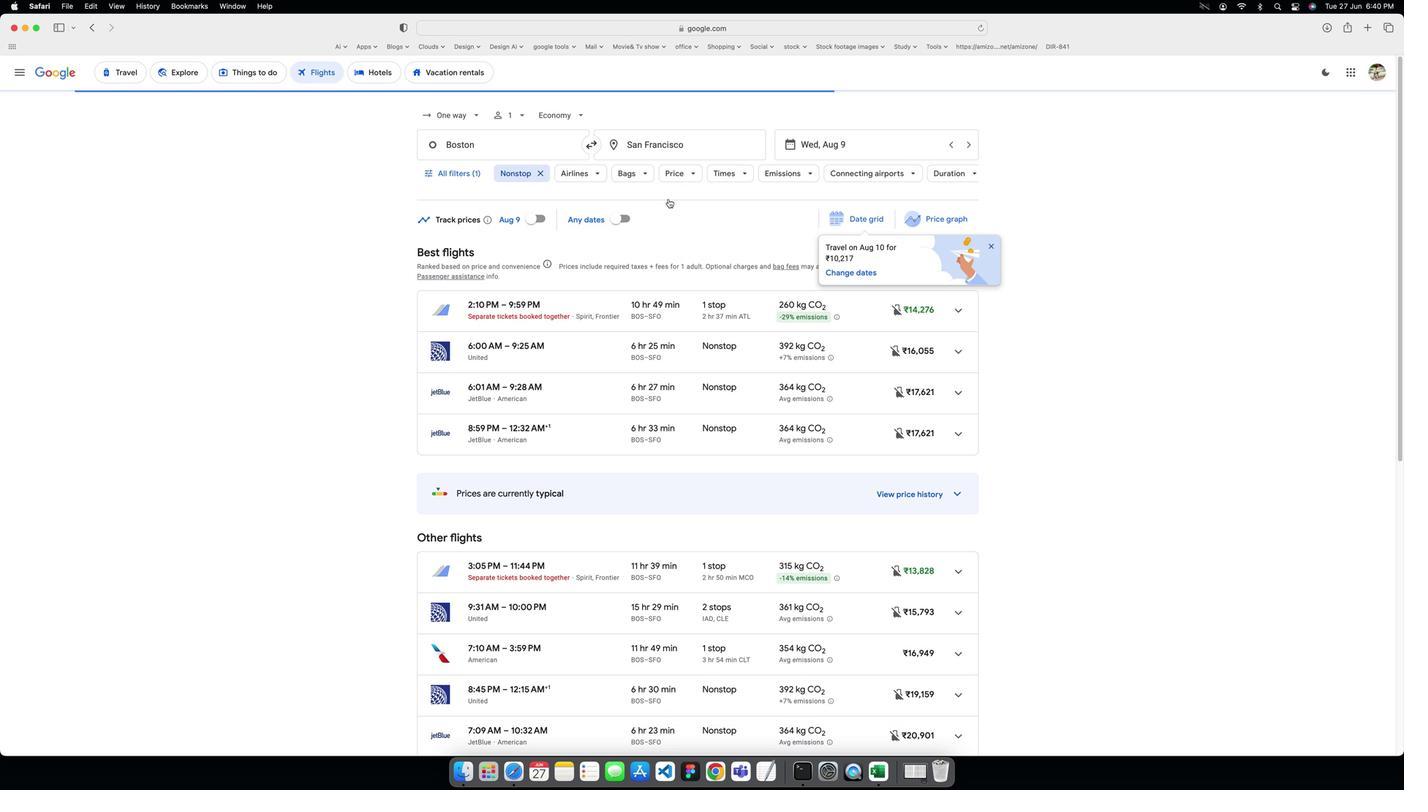 
Action: Mouse moved to (931, 267)
Screenshot: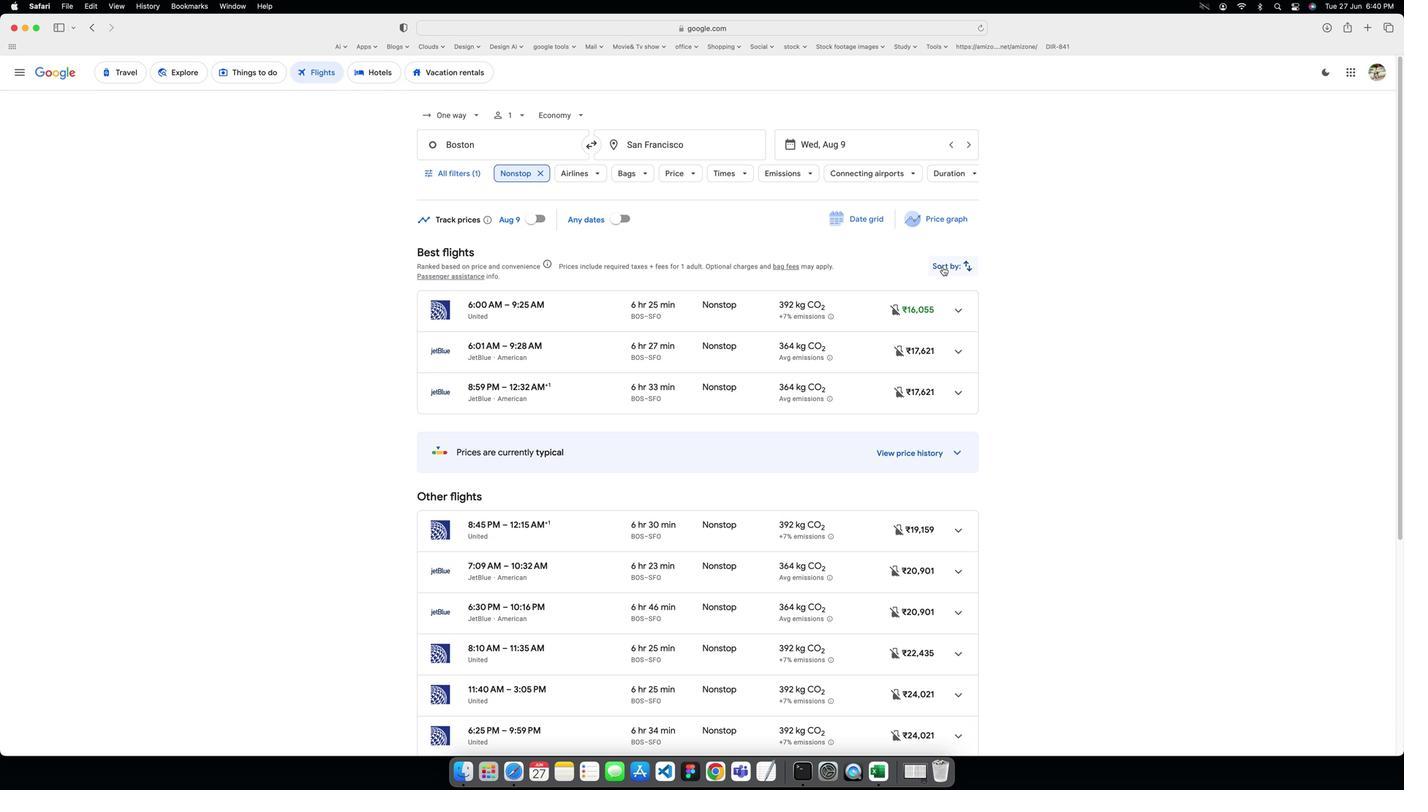 
Action: Mouse pressed left at (931, 267)
Screenshot: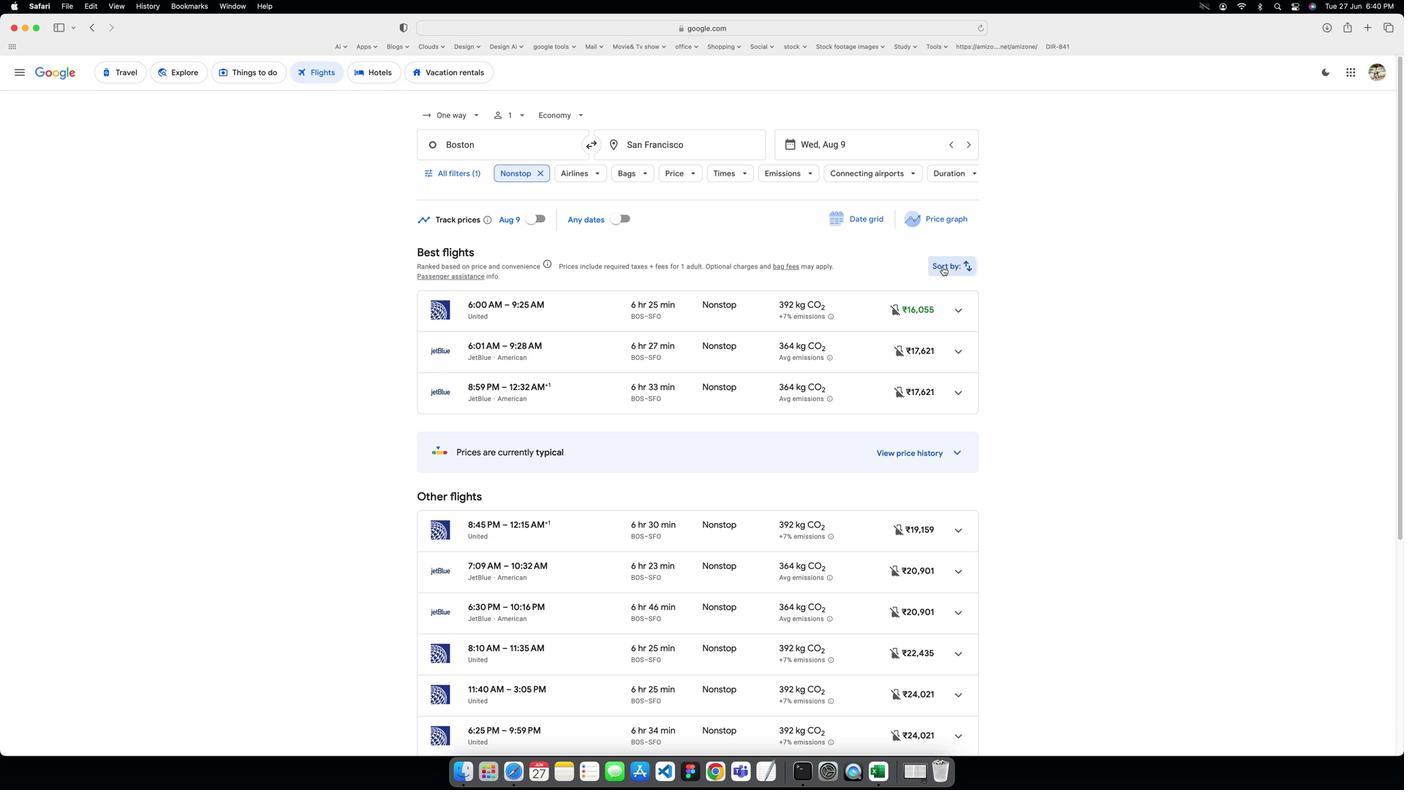 
Action: Mouse moved to (923, 314)
Screenshot: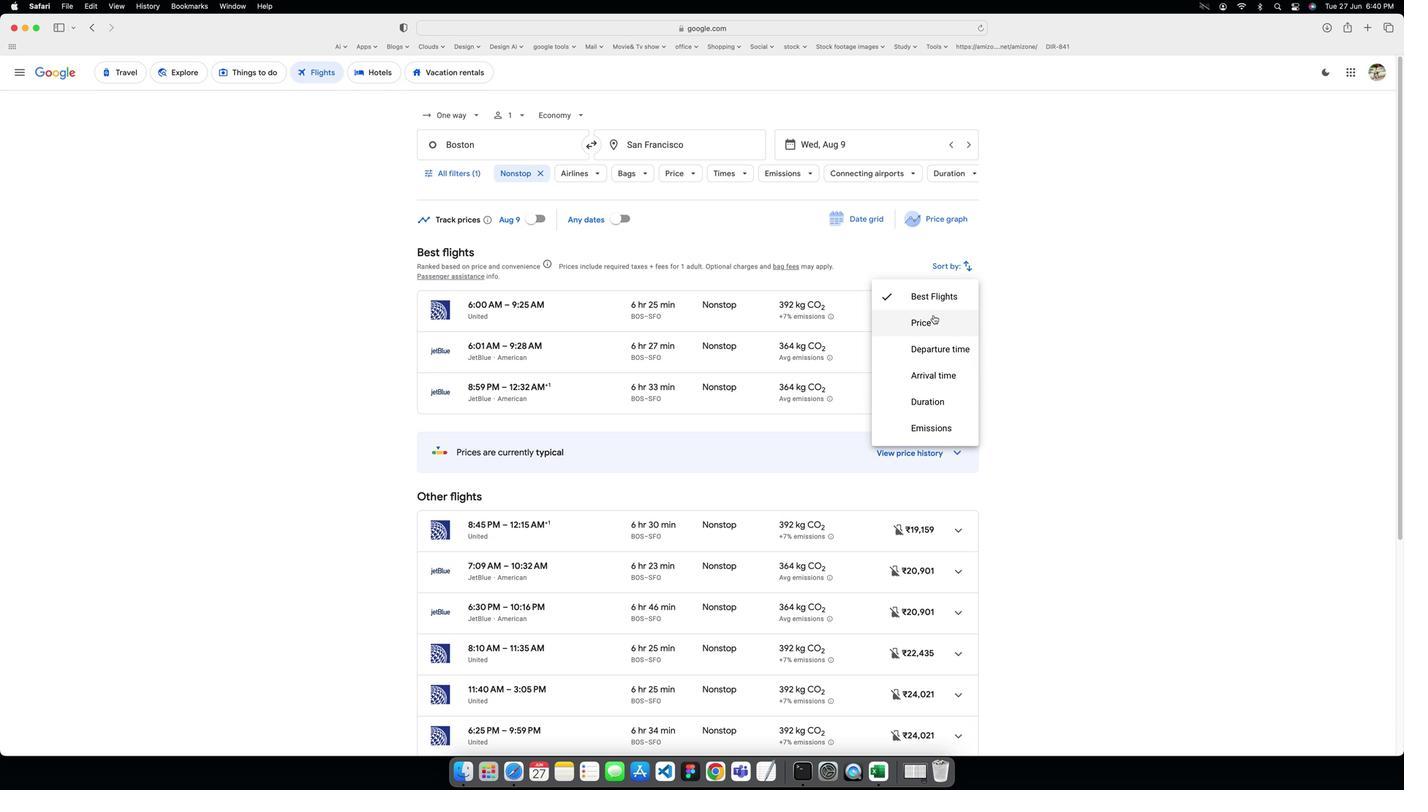 
Action: Mouse pressed left at (923, 314)
Screenshot: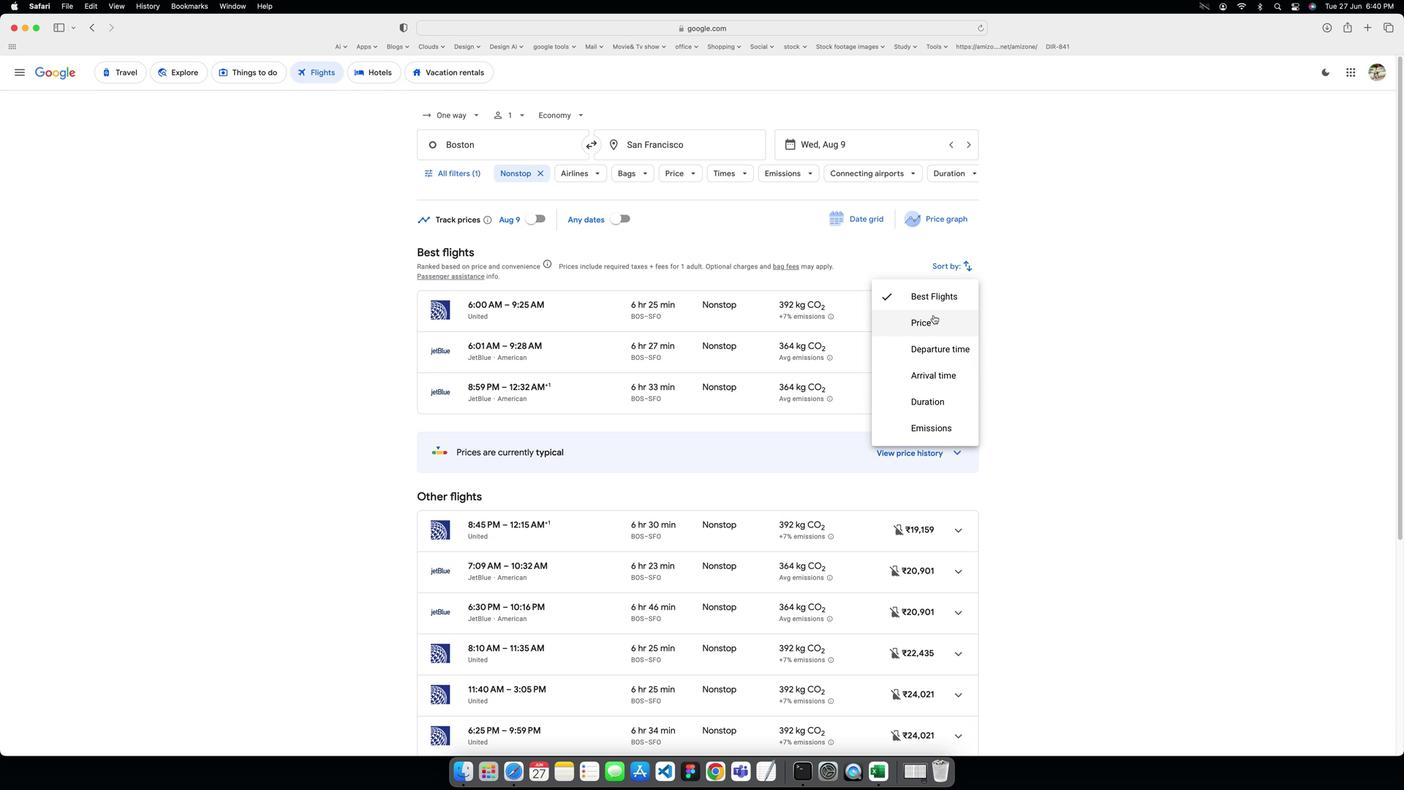 
Action: Mouse scrolled (923, 314) with delta (79, 2)
Screenshot: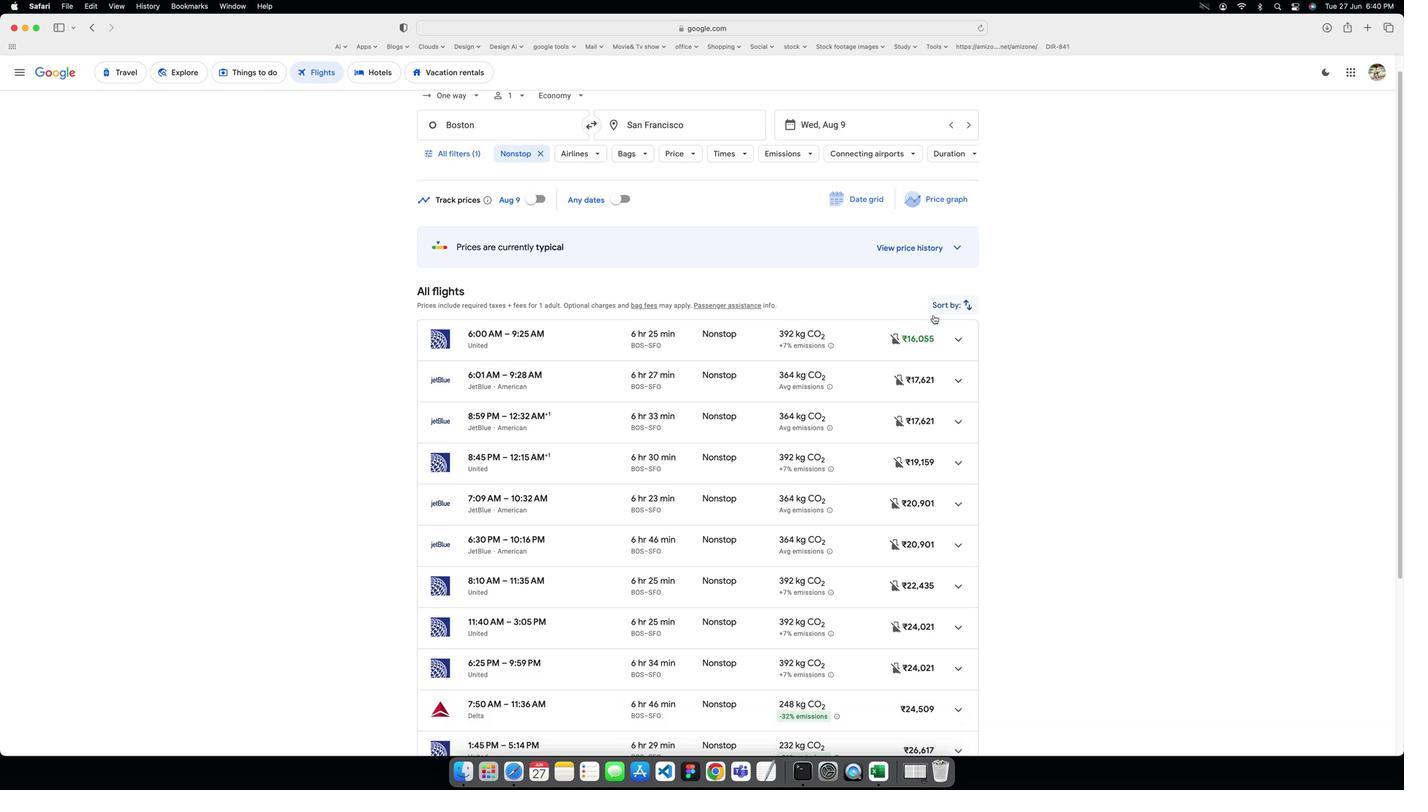 
Action: Mouse scrolled (923, 314) with delta (79, 2)
Screenshot: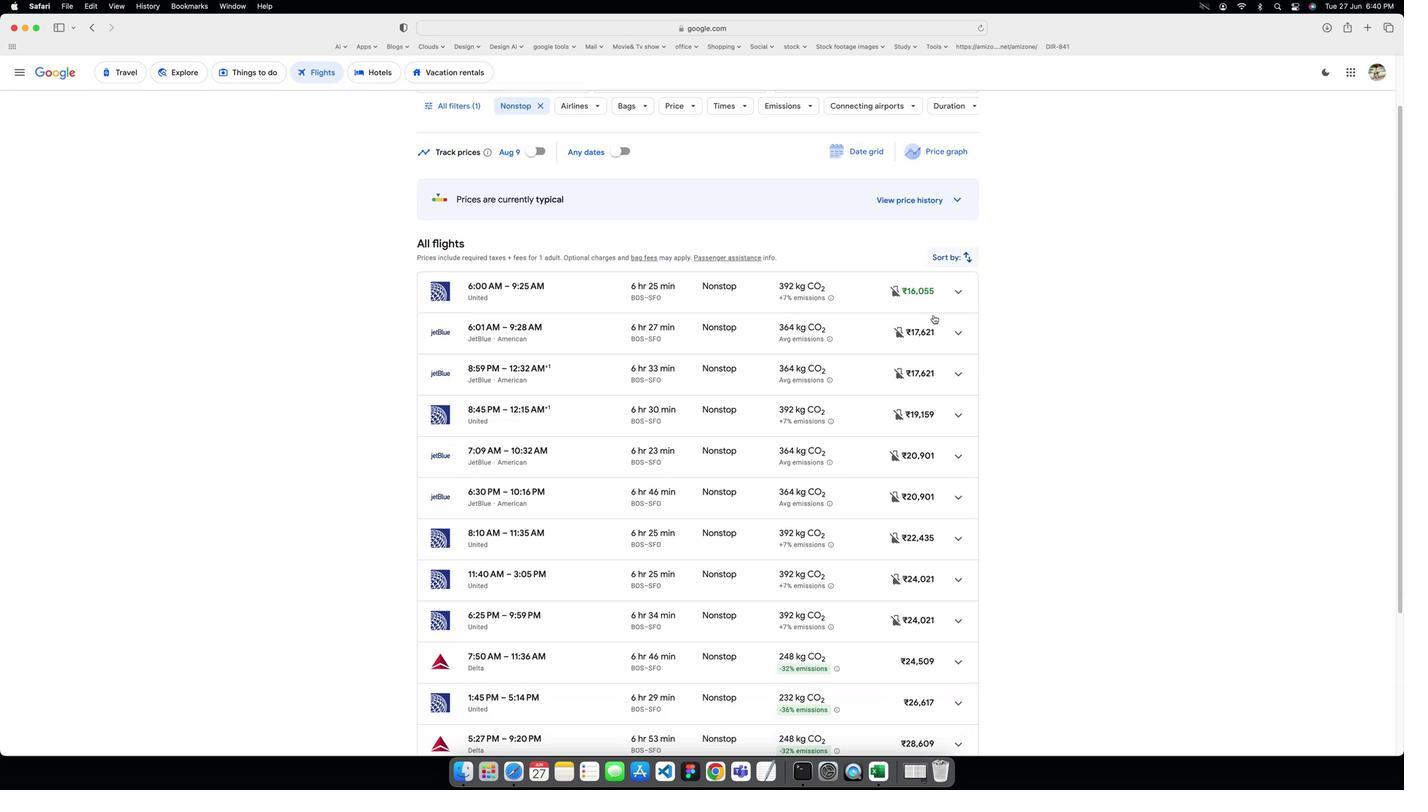 
Action: Mouse scrolled (923, 314) with delta (79, 1)
Screenshot: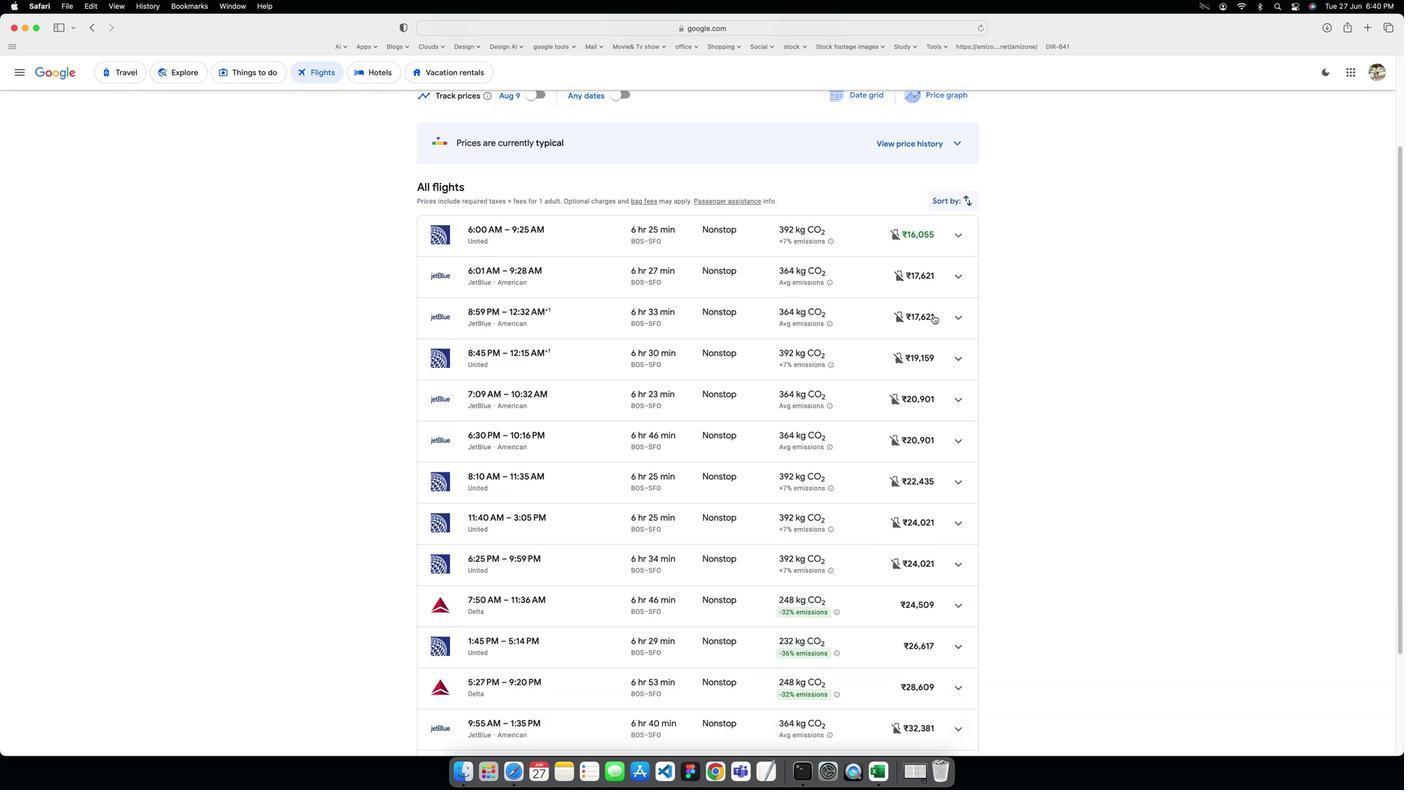 
Action: Mouse scrolled (923, 314) with delta (79, 1)
Screenshot: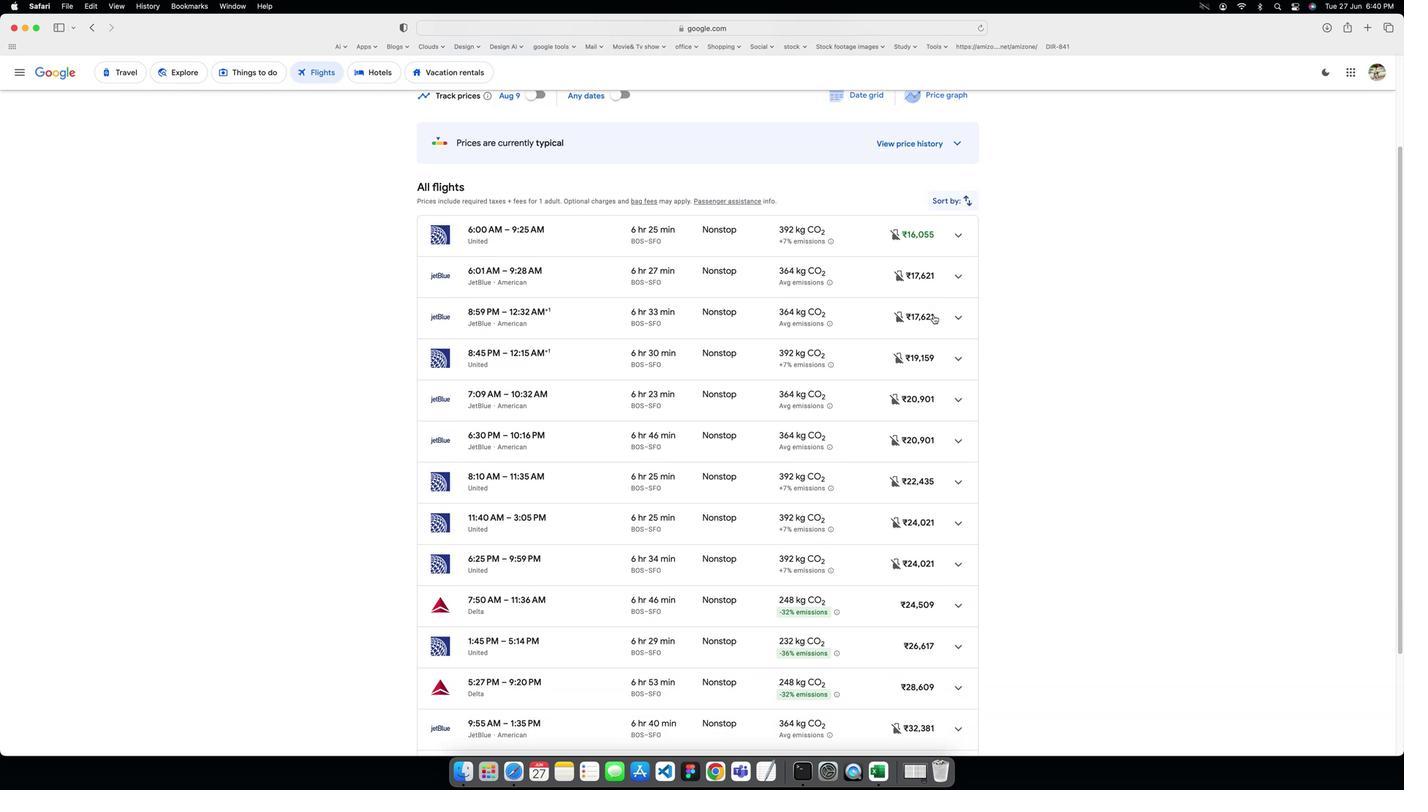 
